 Task: Send email   from  to Email0021 with a cc to Email0022 and bcc to Email0023 with a subject Subject0021 and add a message Message0023
Action: Mouse moved to (628, 60)
Screenshot: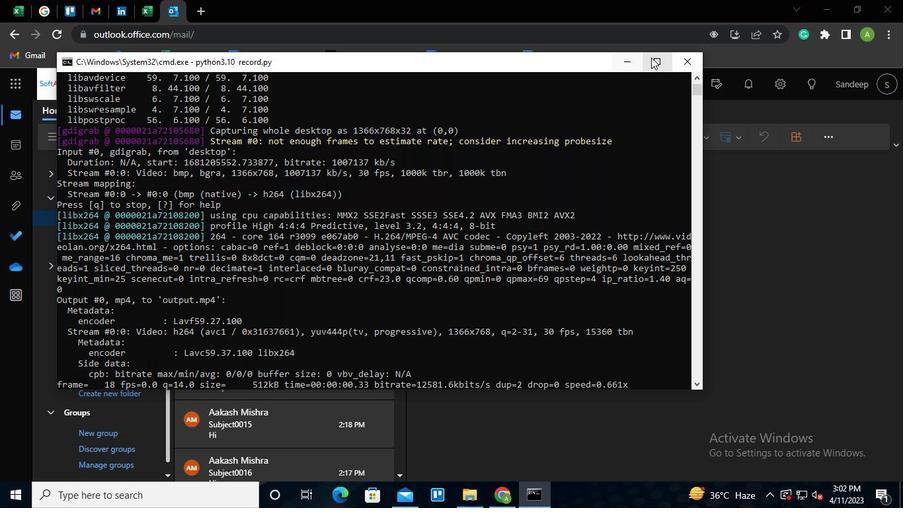 
Action: Mouse pressed left at (628, 60)
Screenshot: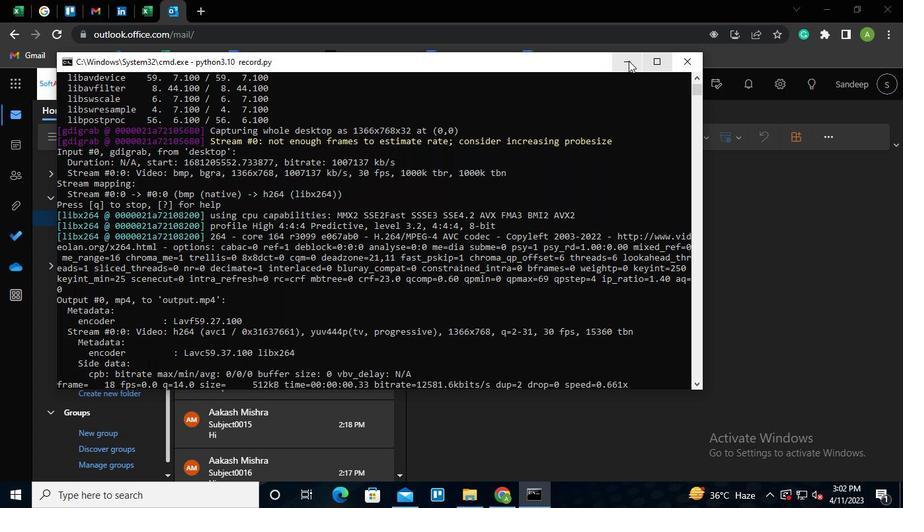 
Action: Mouse moved to (112, 136)
Screenshot: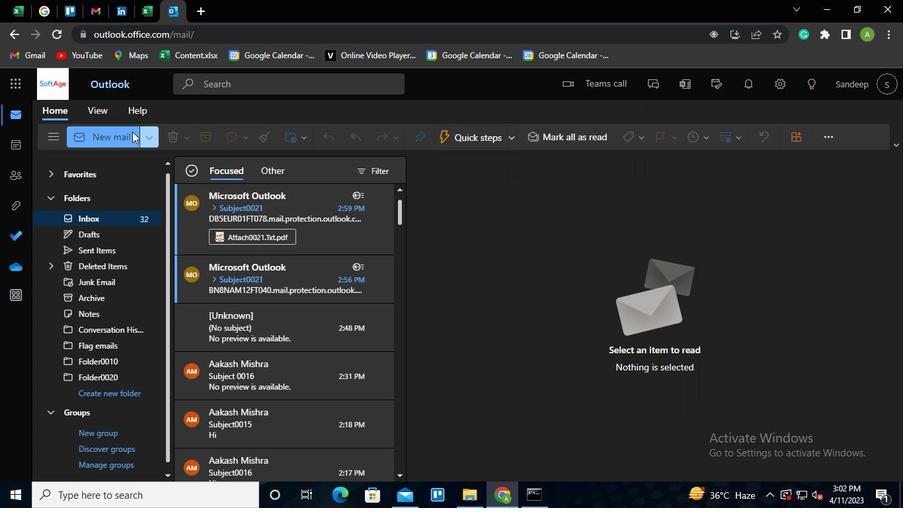 
Action: Mouse pressed left at (112, 136)
Screenshot: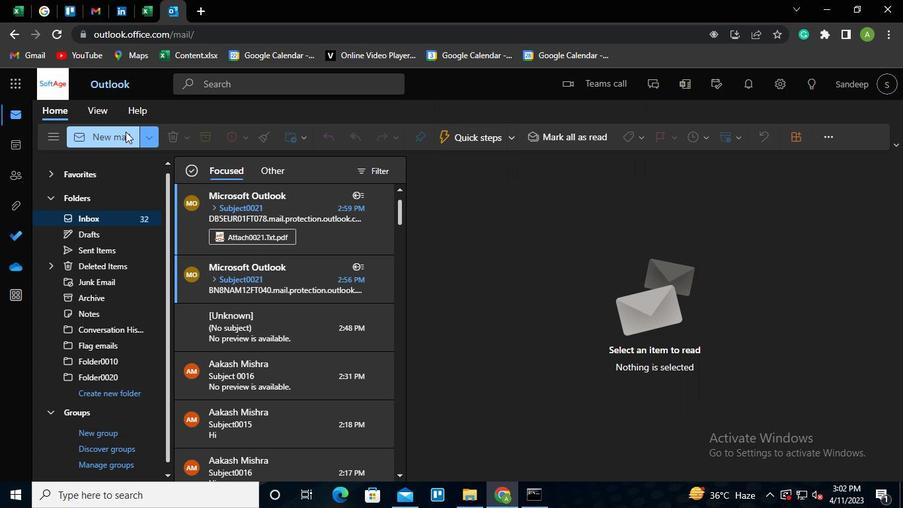 
Action: Mouse moved to (516, 207)
Screenshot: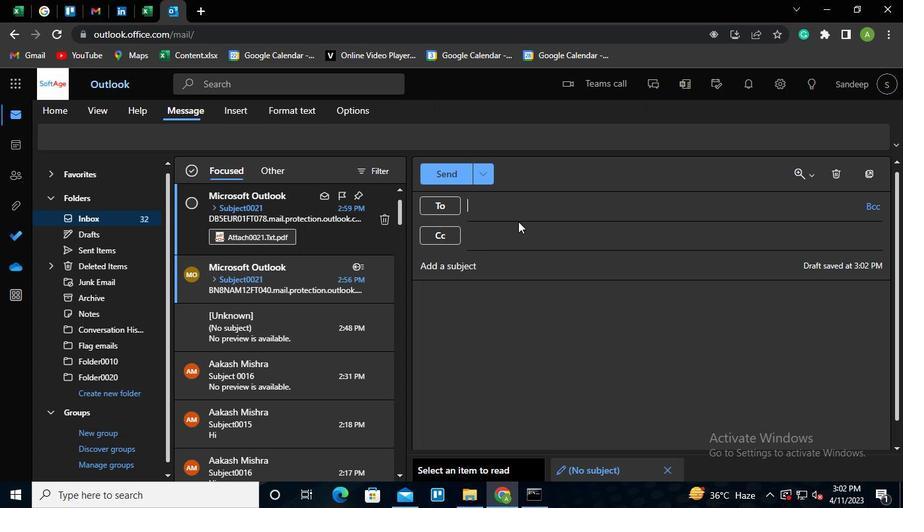 
Action: Mouse pressed left at (516, 207)
Screenshot: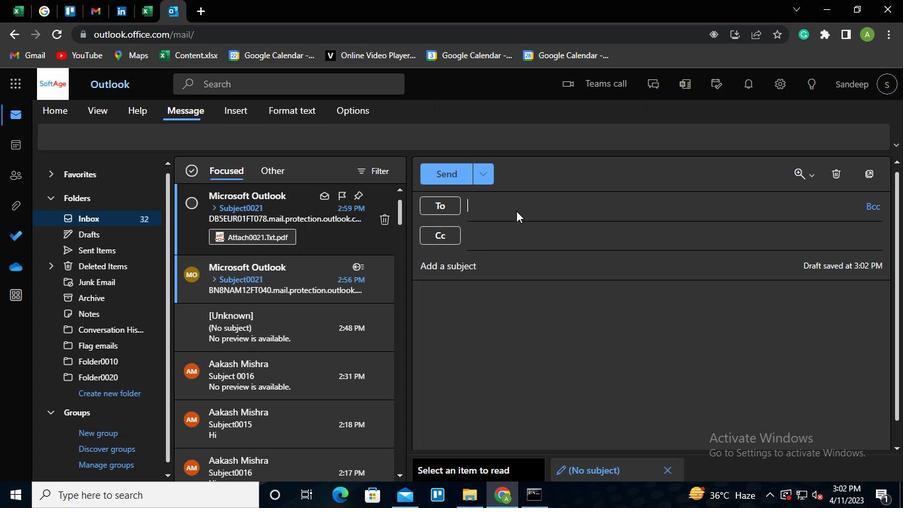 
Action: Keyboard Key.shift
Screenshot: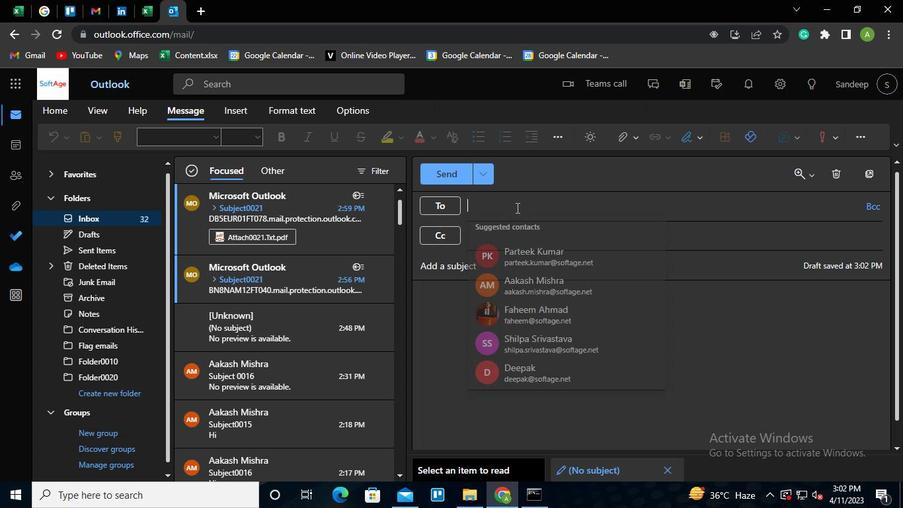 
Action: Keyboard E
Screenshot: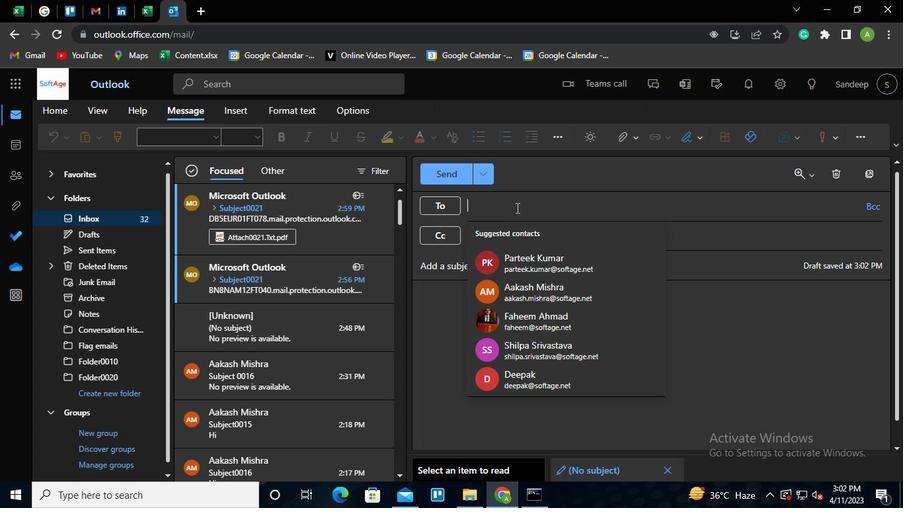 
Action: Keyboard m
Screenshot: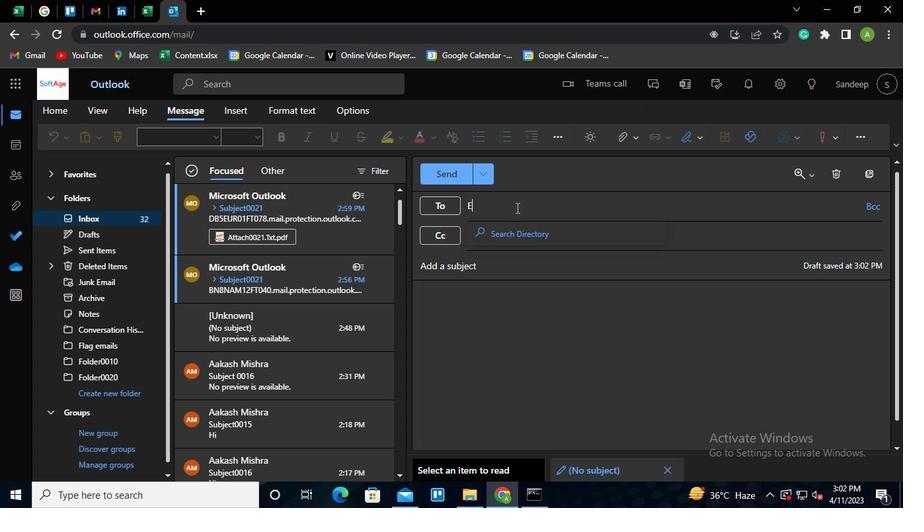 
Action: Keyboard a
Screenshot: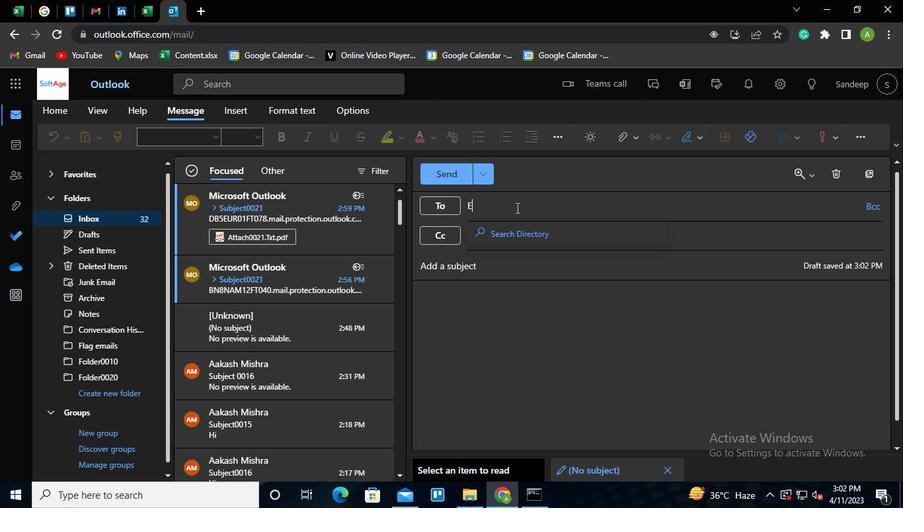 
Action: Keyboard i
Screenshot: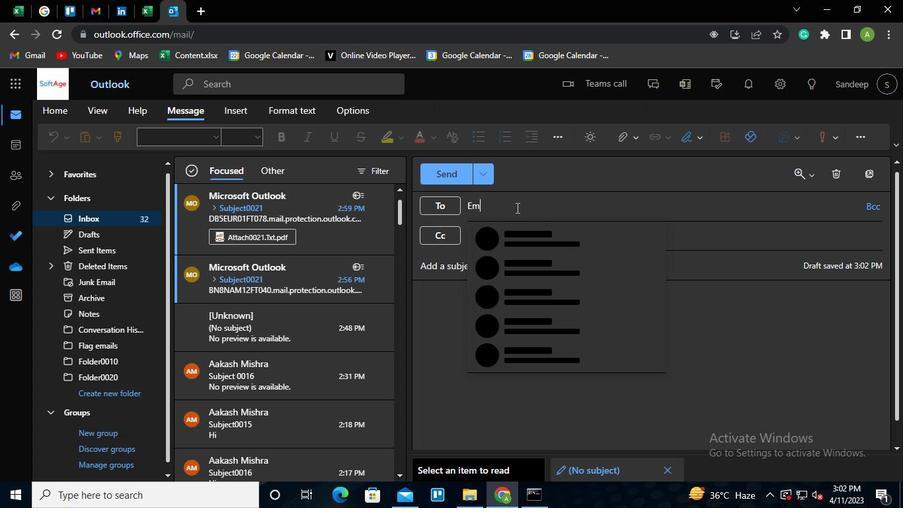 
Action: Keyboard l
Screenshot: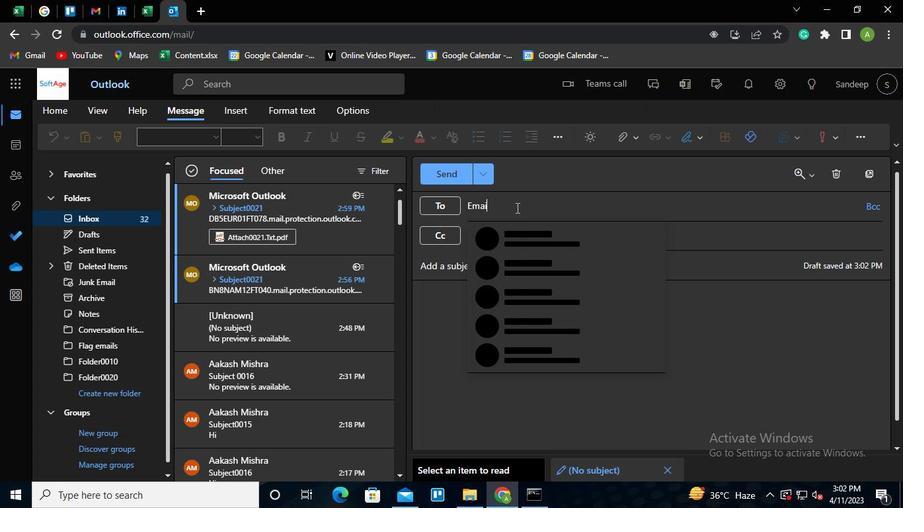 
Action: Keyboard <96>
Screenshot: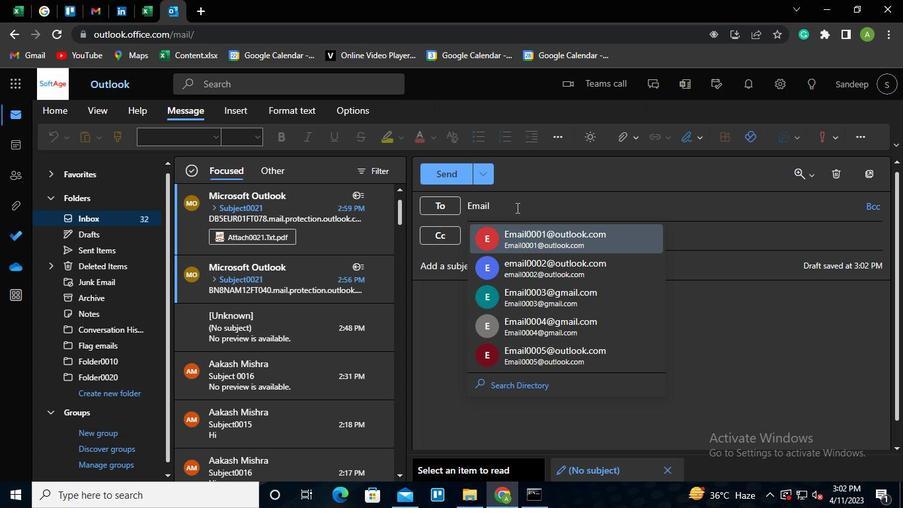
Action: Keyboard <96>
Screenshot: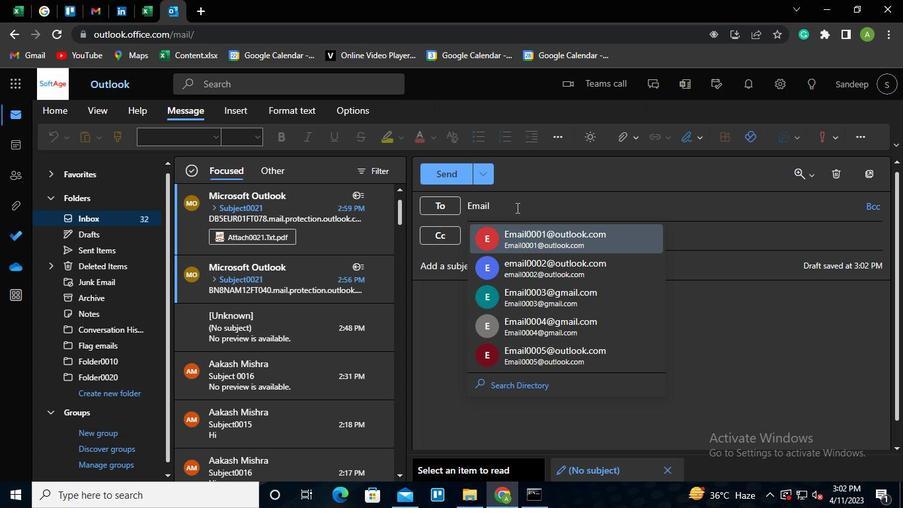 
Action: Keyboard <98>
Screenshot: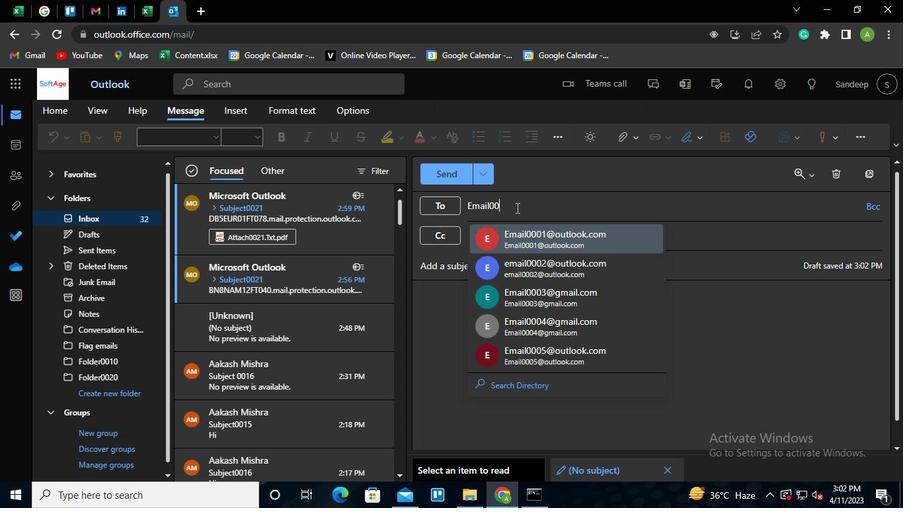 
Action: Keyboard <97>
Screenshot: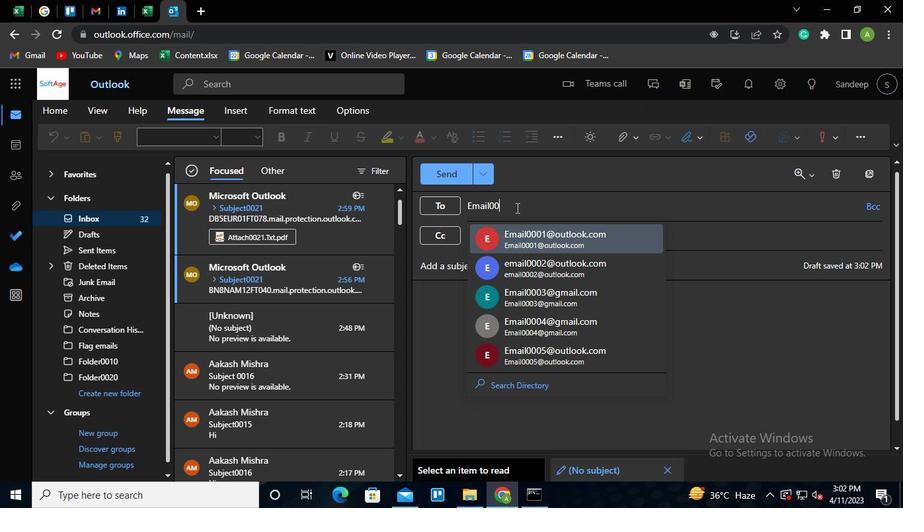 
Action: Keyboard Key.enter
Screenshot: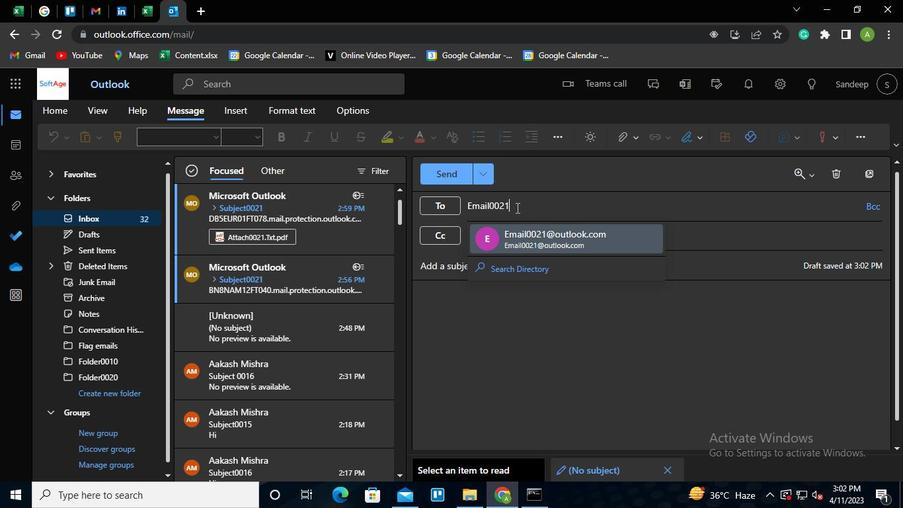 
Action: Mouse moved to (506, 242)
Screenshot: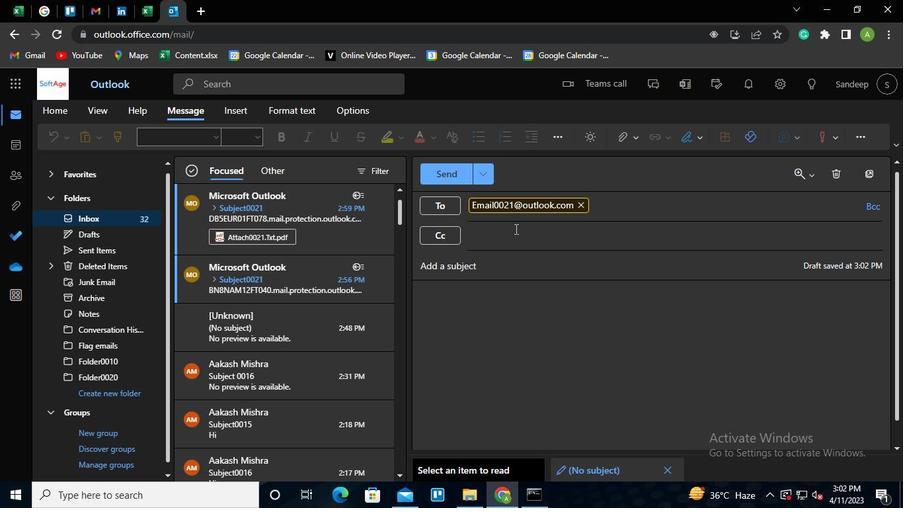 
Action: Mouse pressed left at (506, 242)
Screenshot: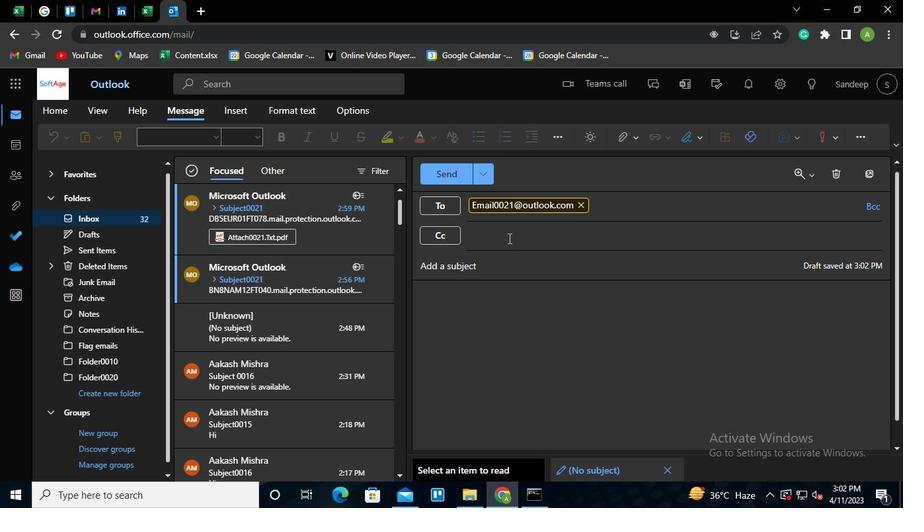 
Action: Mouse moved to (506, 243)
Screenshot: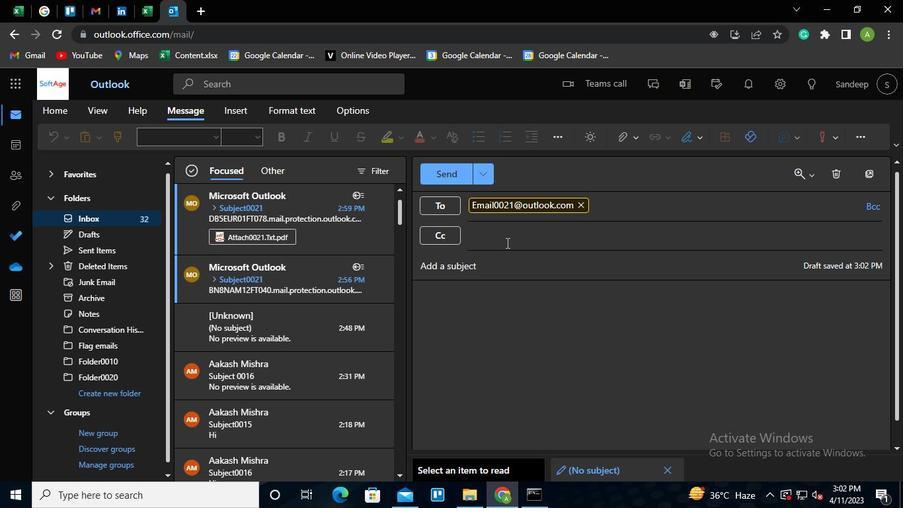 
Action: Keyboard Key.shift
Screenshot: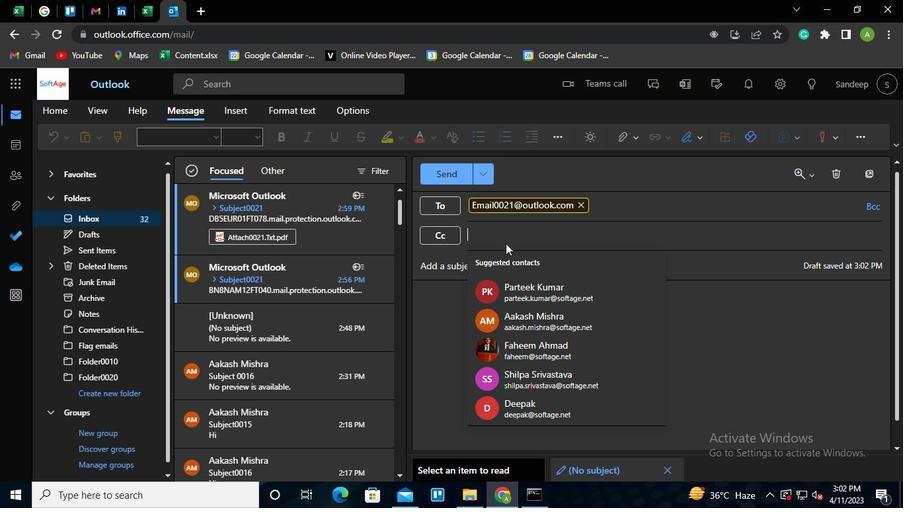 
Action: Keyboard E
Screenshot: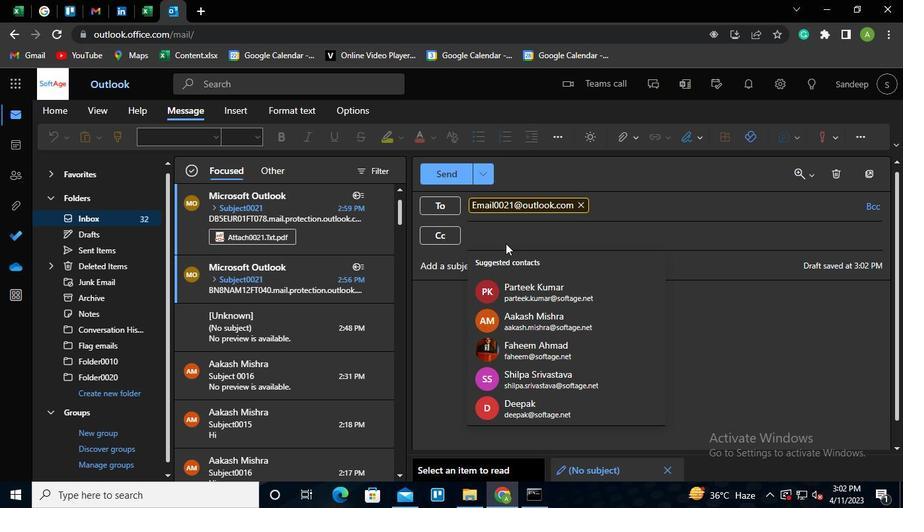 
Action: Keyboard m
Screenshot: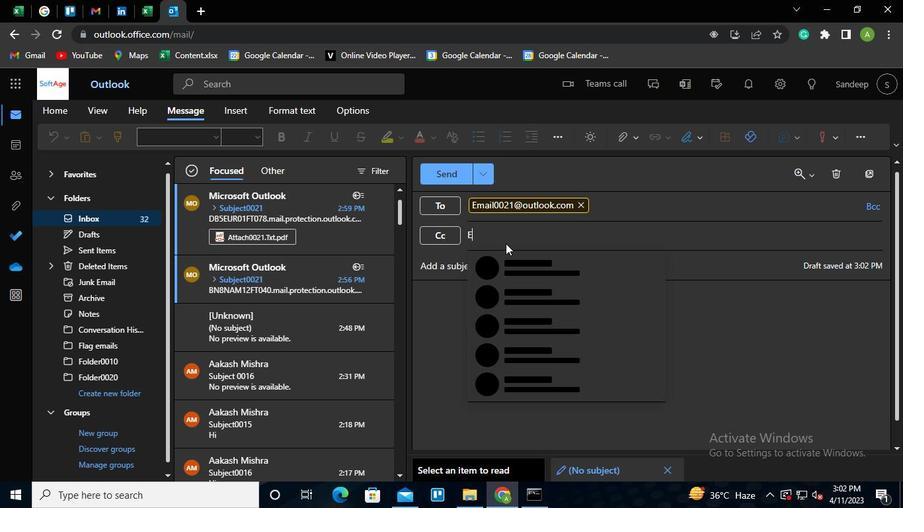 
Action: Keyboard a
Screenshot: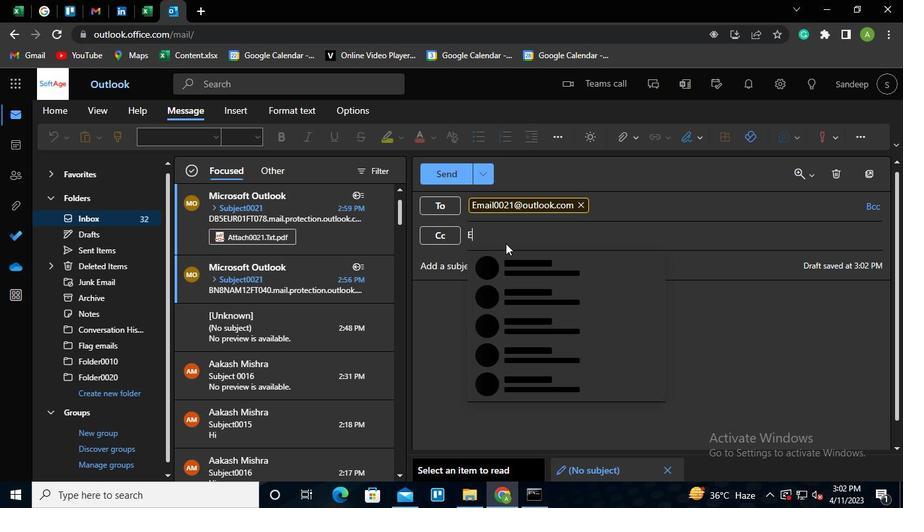 
Action: Keyboard i
Screenshot: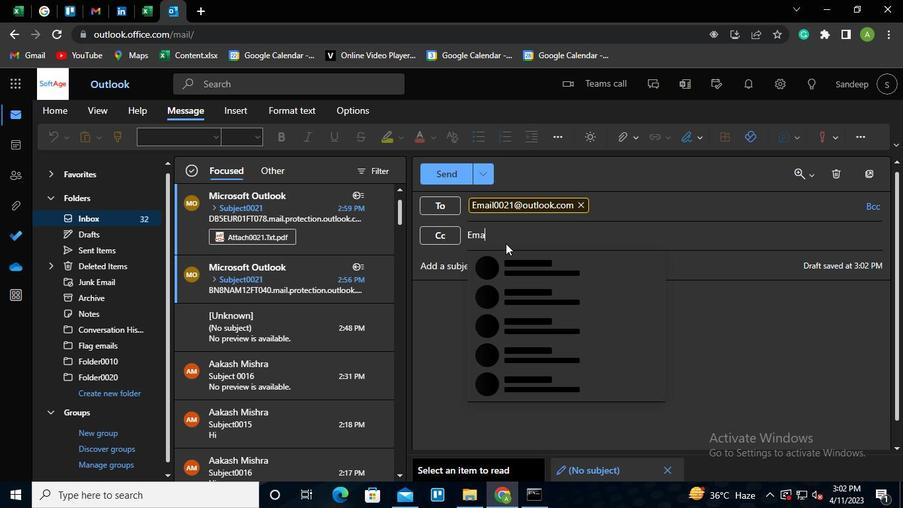 
Action: Keyboard l
Screenshot: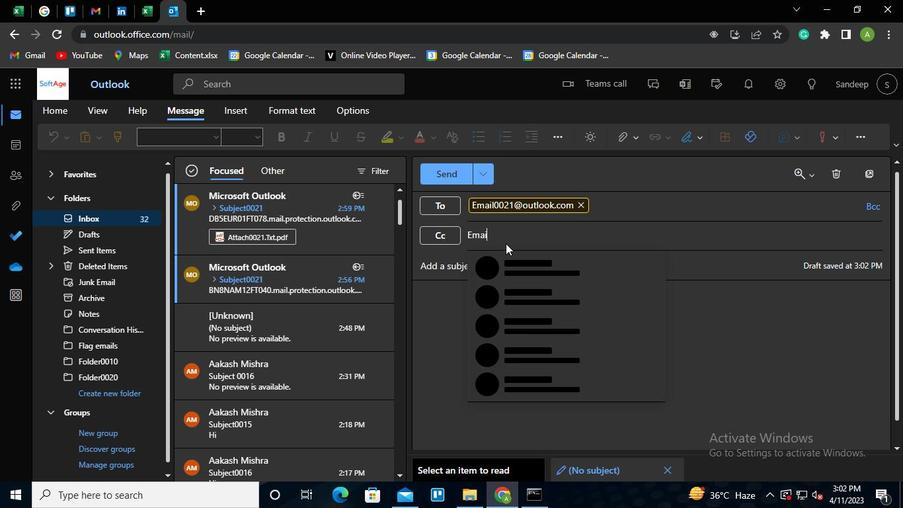 
Action: Keyboard <96>
Screenshot: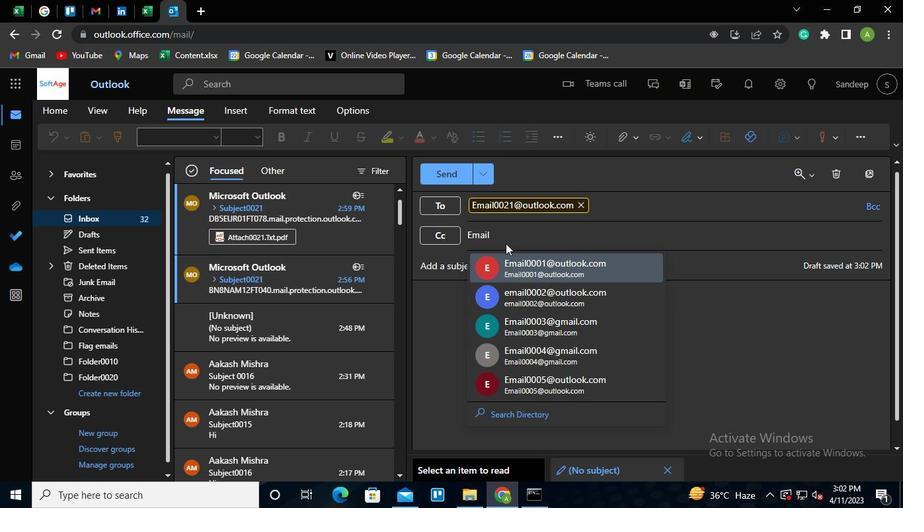 
Action: Keyboard <96>
Screenshot: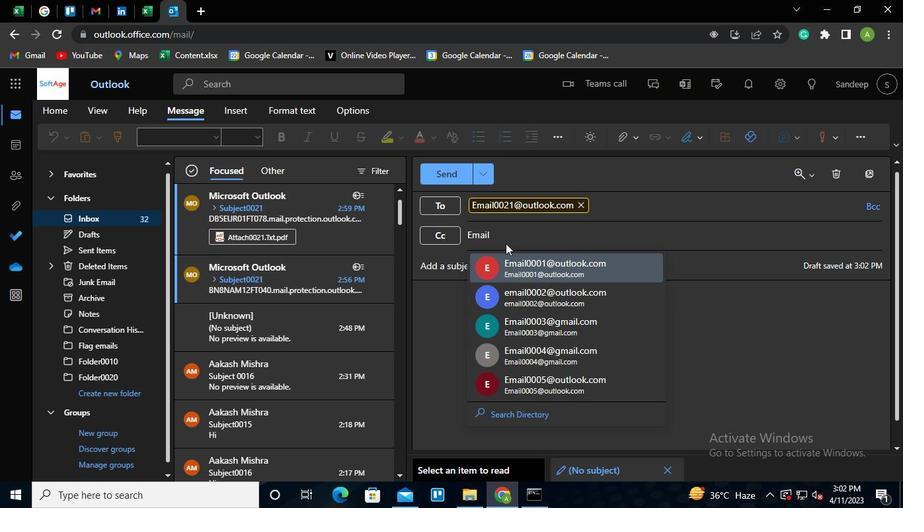 
Action: Keyboard <98>
Screenshot: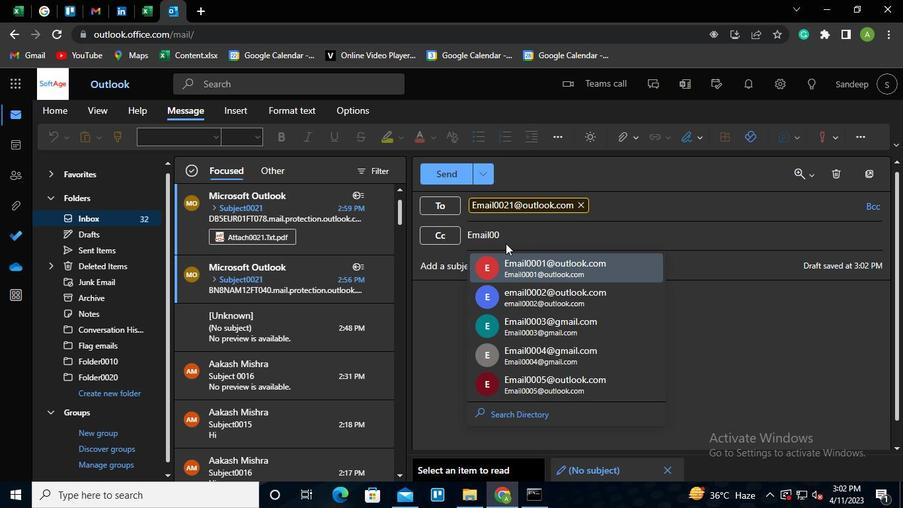 
Action: Keyboard <98>
Screenshot: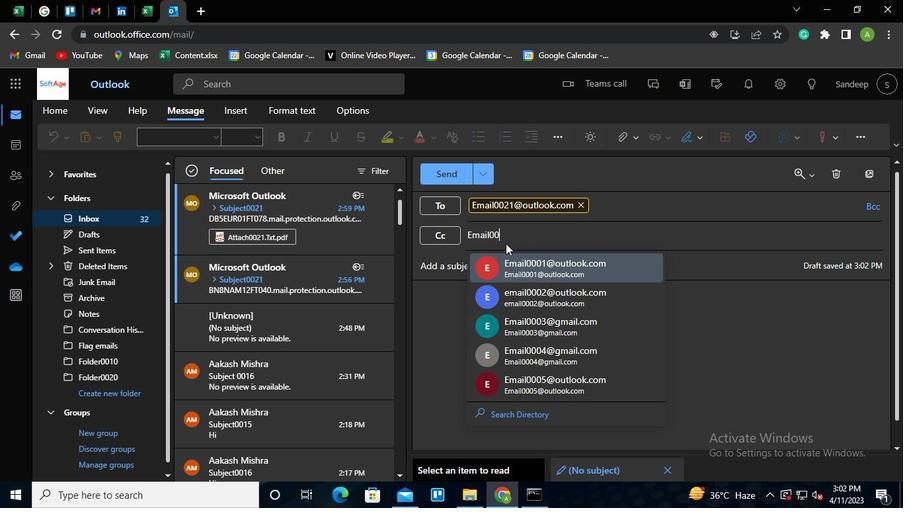 
Action: Keyboard Key.shift
Screenshot: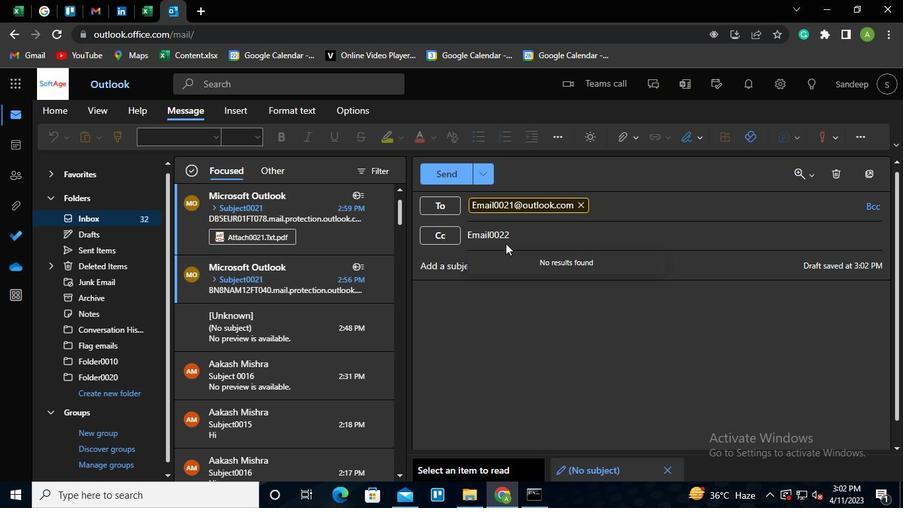 
Action: Keyboard @
Screenshot: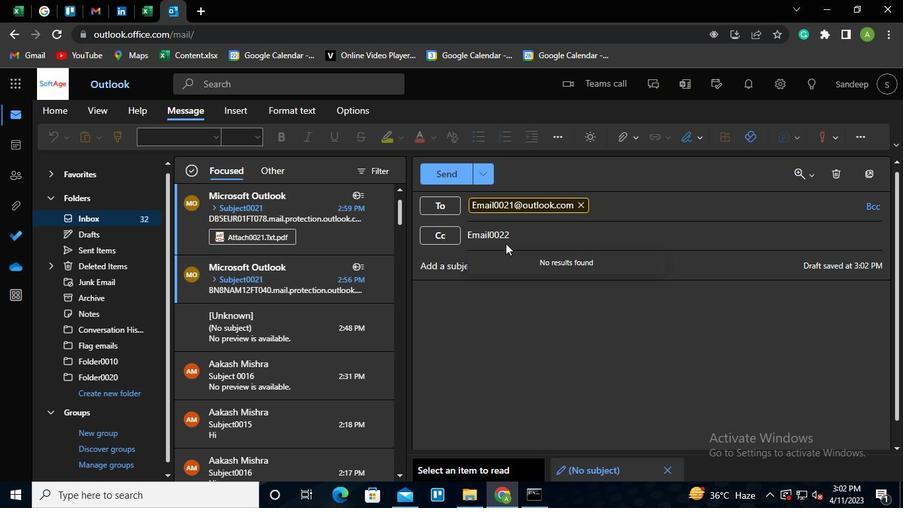 
Action: Keyboard o
Screenshot: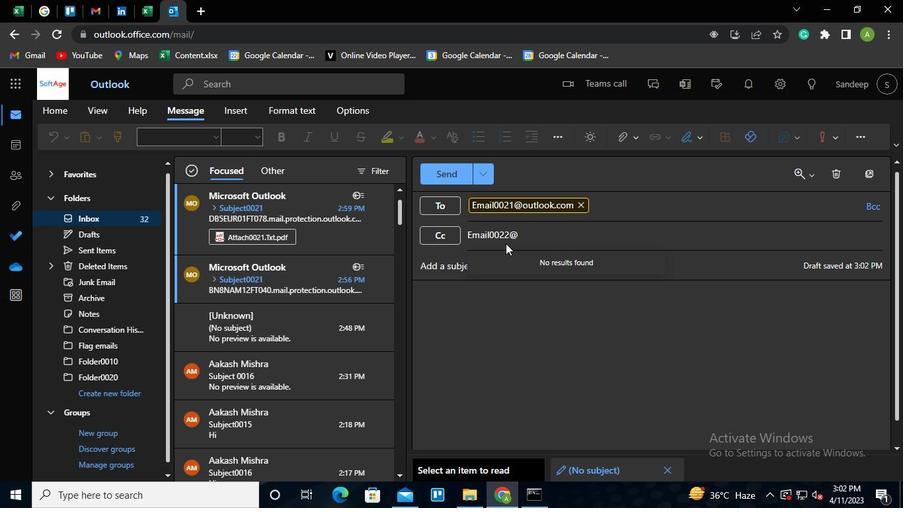 
Action: Keyboard u
Screenshot: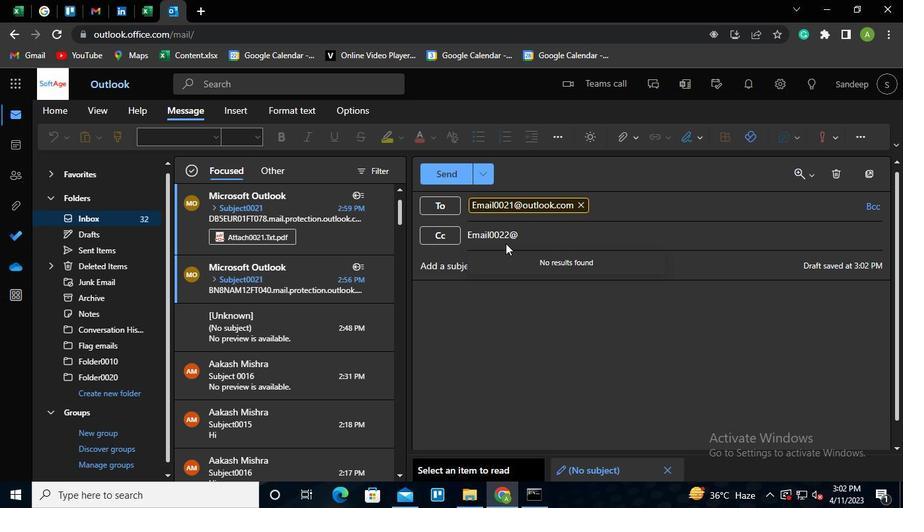 
Action: Keyboard t
Screenshot: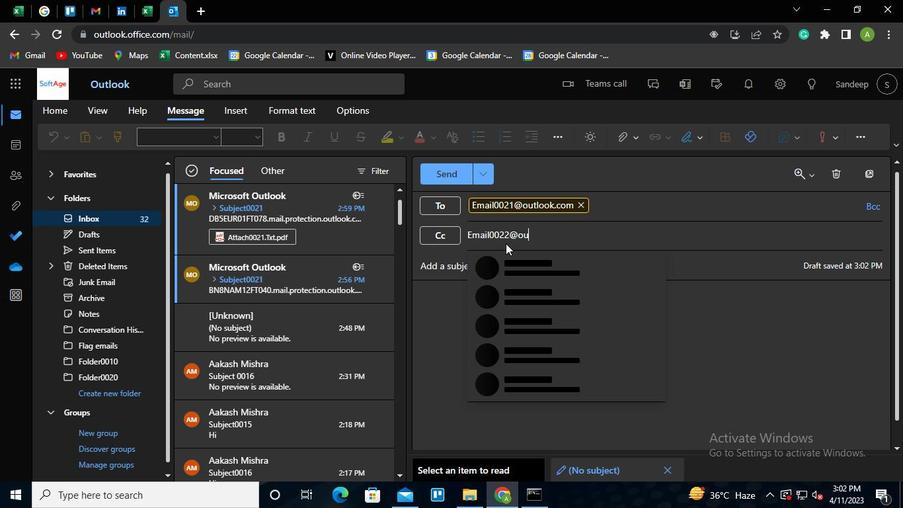 
Action: Keyboard l
Screenshot: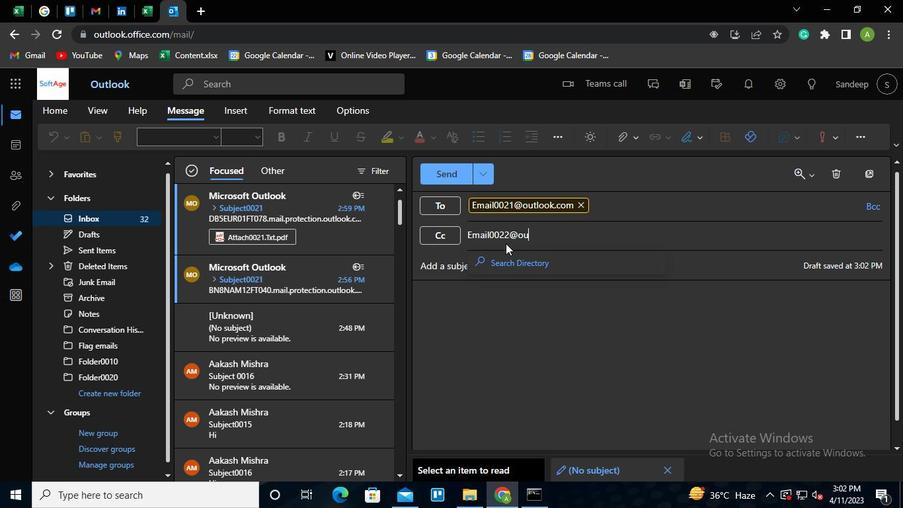 
Action: Keyboard o
Screenshot: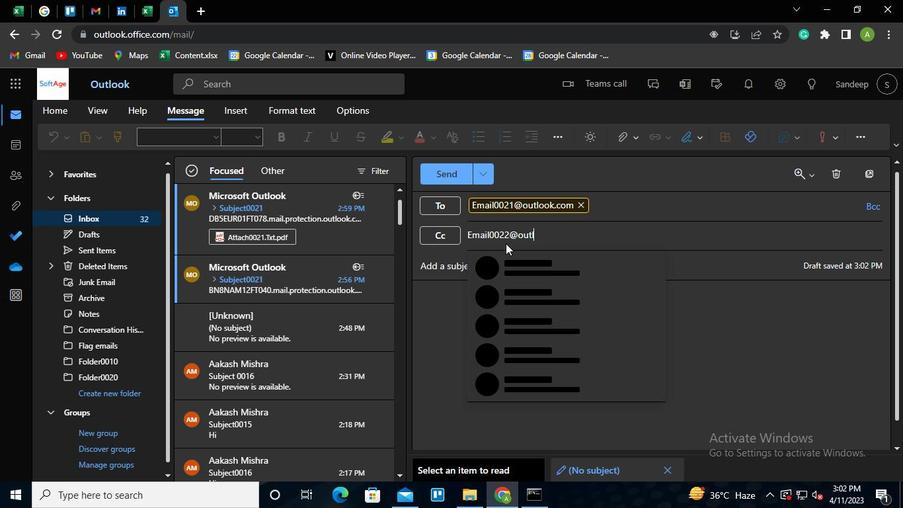 
Action: Keyboard o
Screenshot: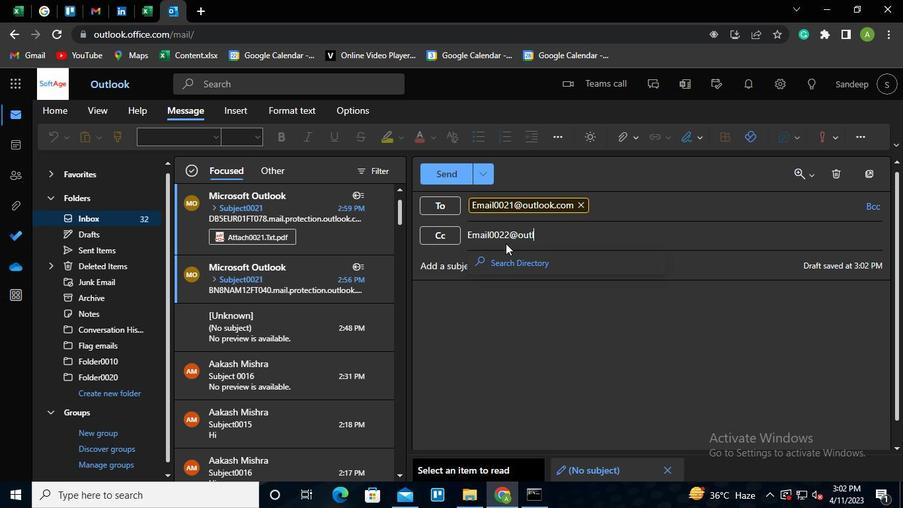 
Action: Keyboard k
Screenshot: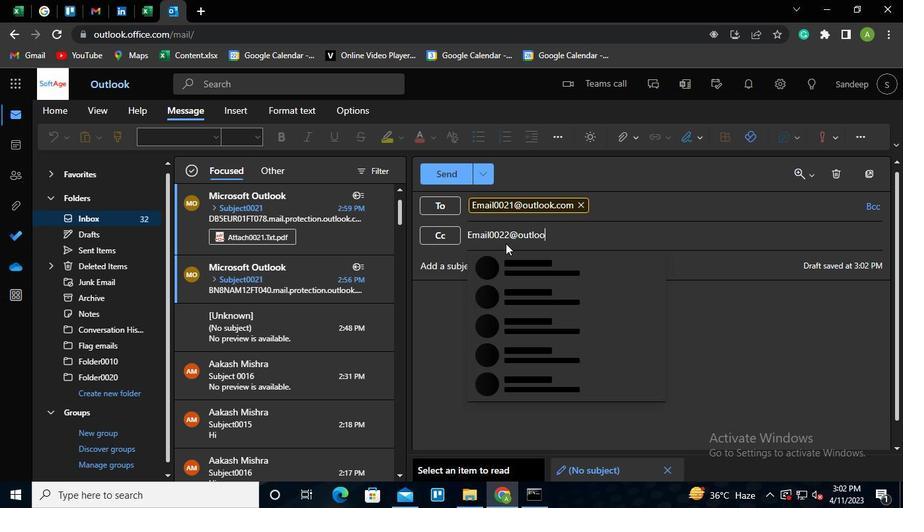 
Action: Keyboard <110>
Screenshot: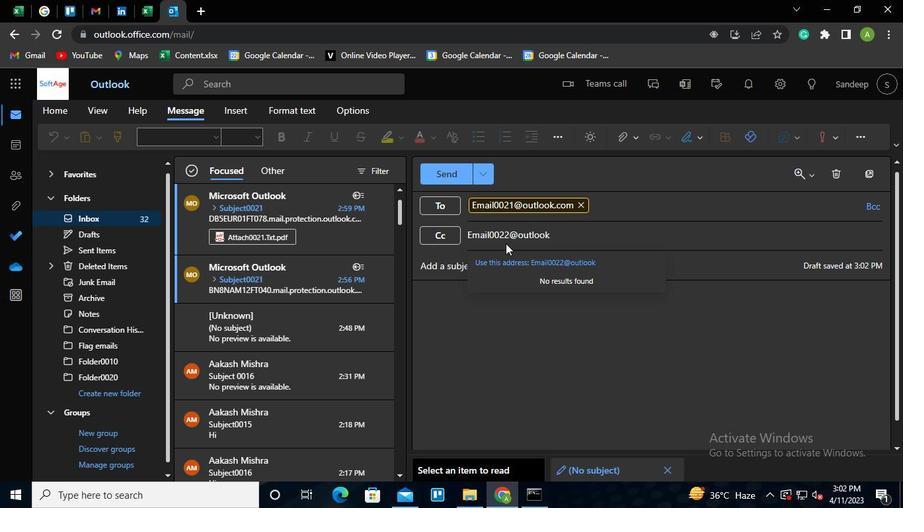 
Action: Keyboard c
Screenshot: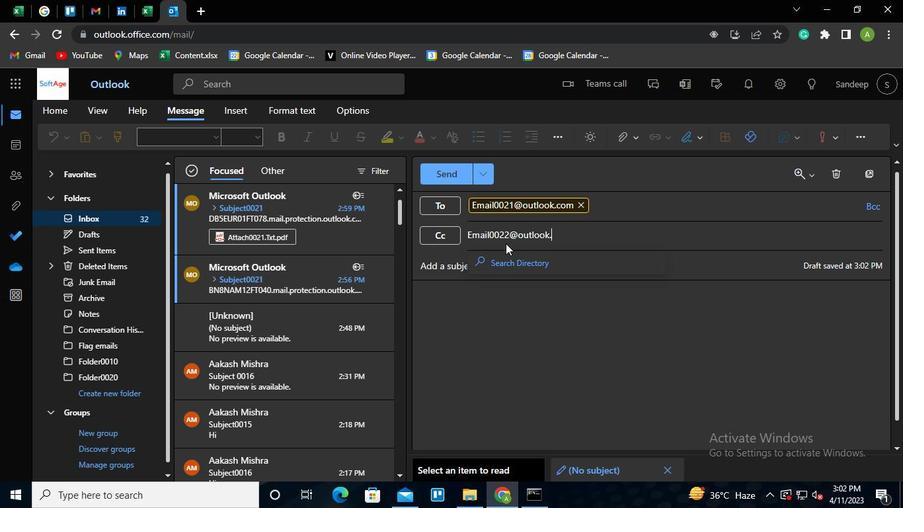
Action: Keyboard o
Screenshot: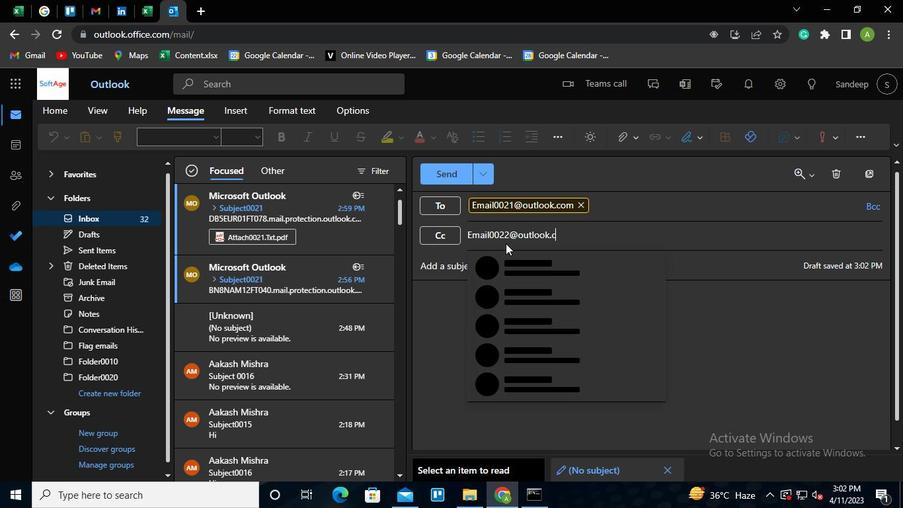 
Action: Keyboard m
Screenshot: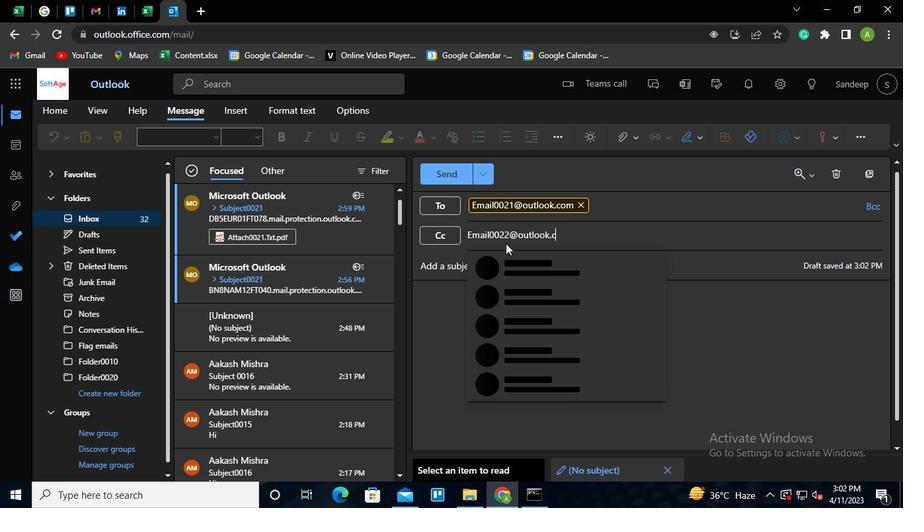 
Action: Mouse moved to (875, 208)
Screenshot: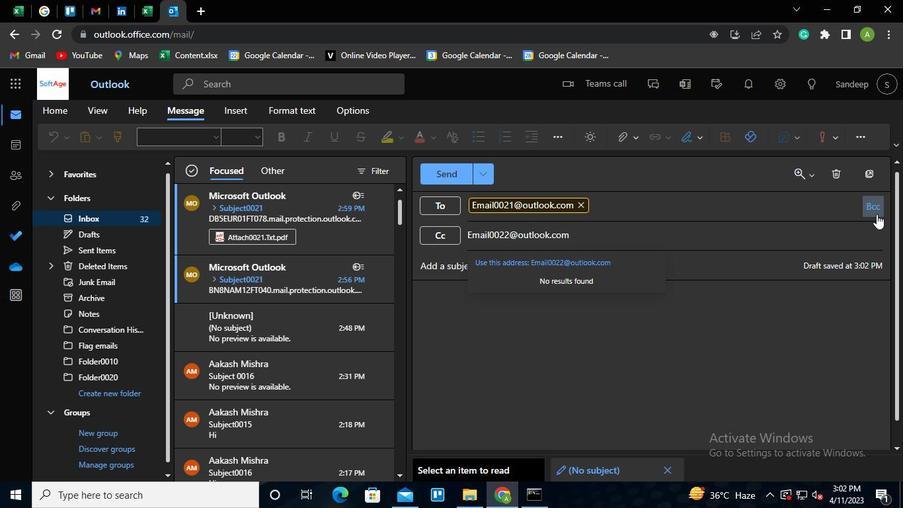 
Action: Mouse pressed left at (875, 208)
Screenshot: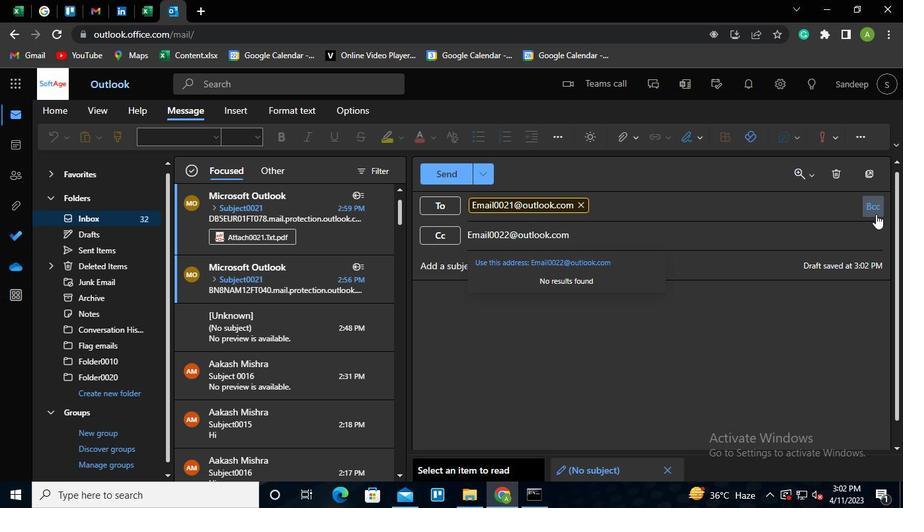 
Action: Mouse moved to (620, 230)
Screenshot: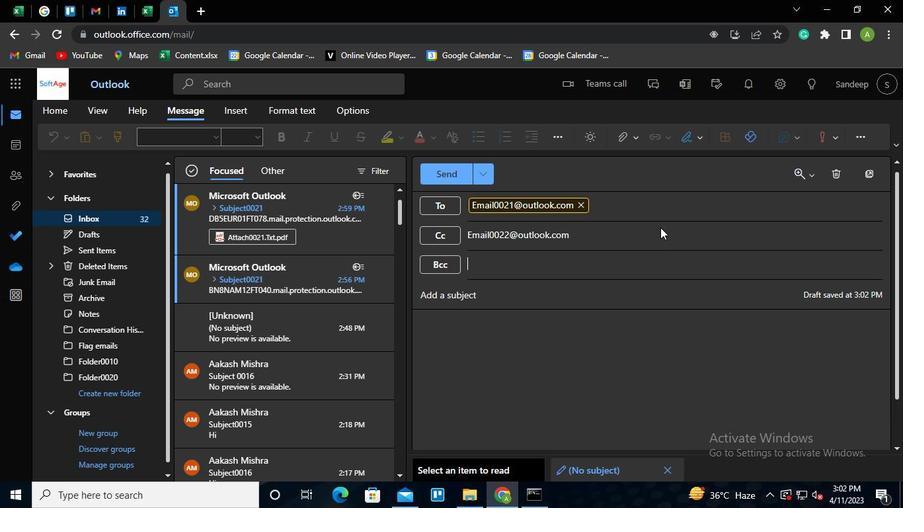 
Action: Mouse pressed left at (620, 230)
Screenshot: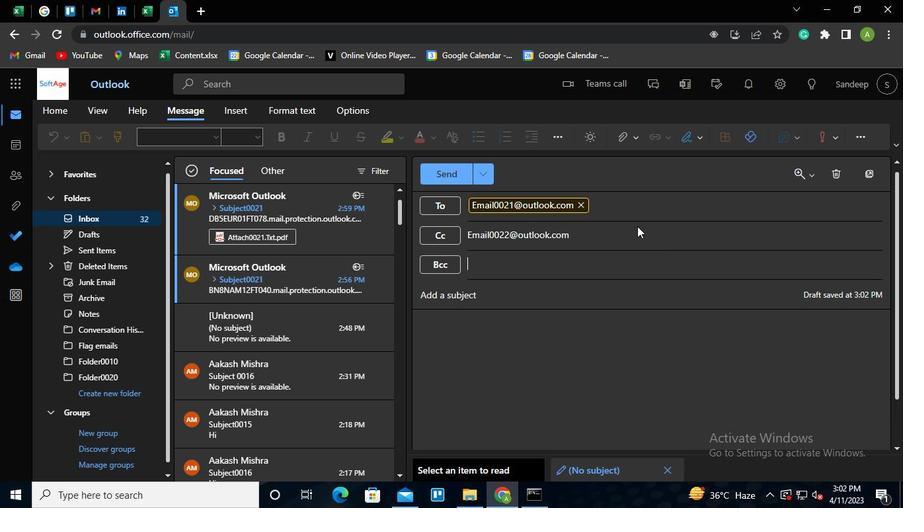 
Action: Mouse moved to (620, 233)
Screenshot: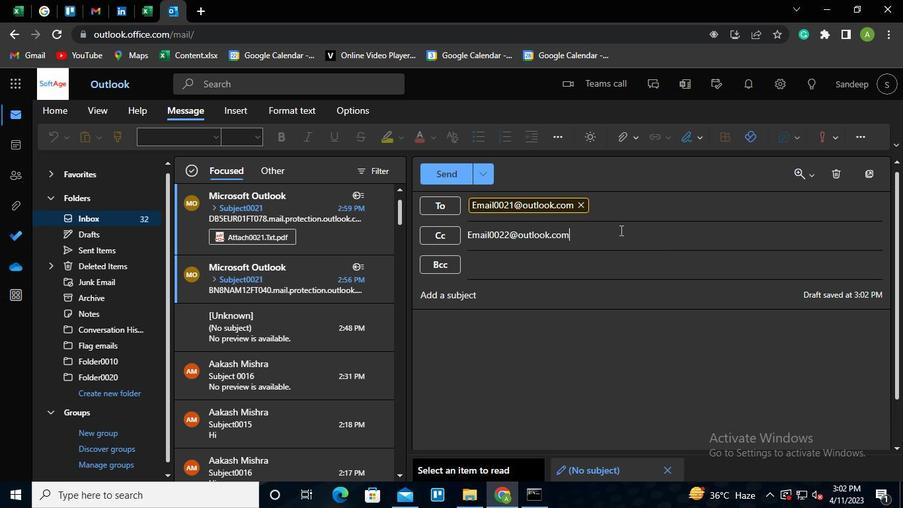 
Action: Keyboard Key.enter
Screenshot: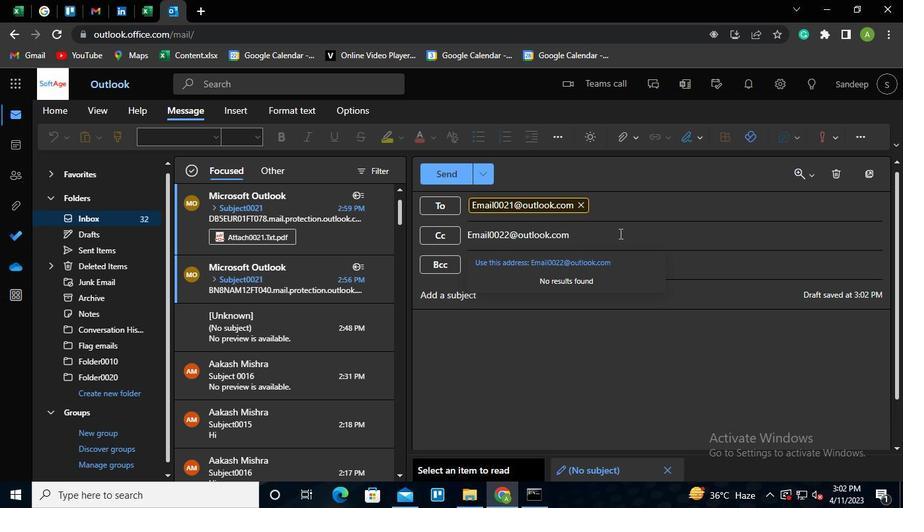 
Action: Mouse moved to (547, 271)
Screenshot: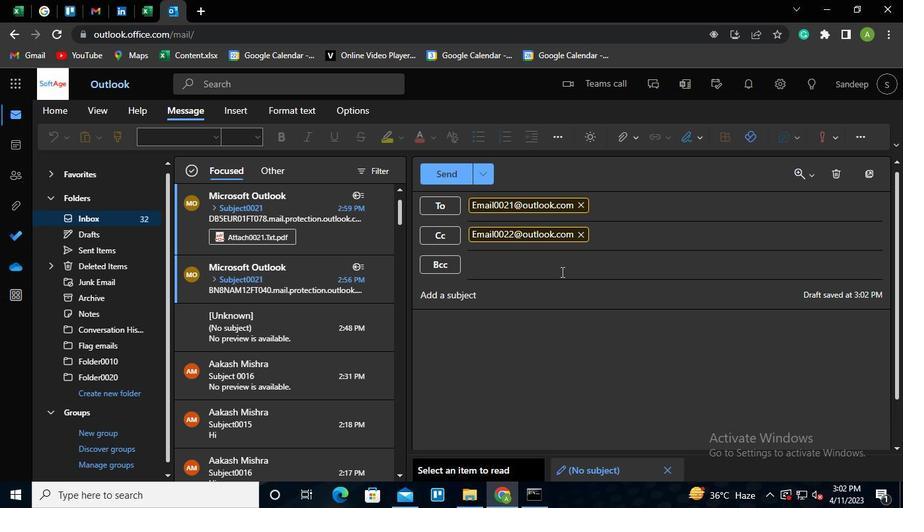 
Action: Mouse pressed left at (547, 271)
Screenshot: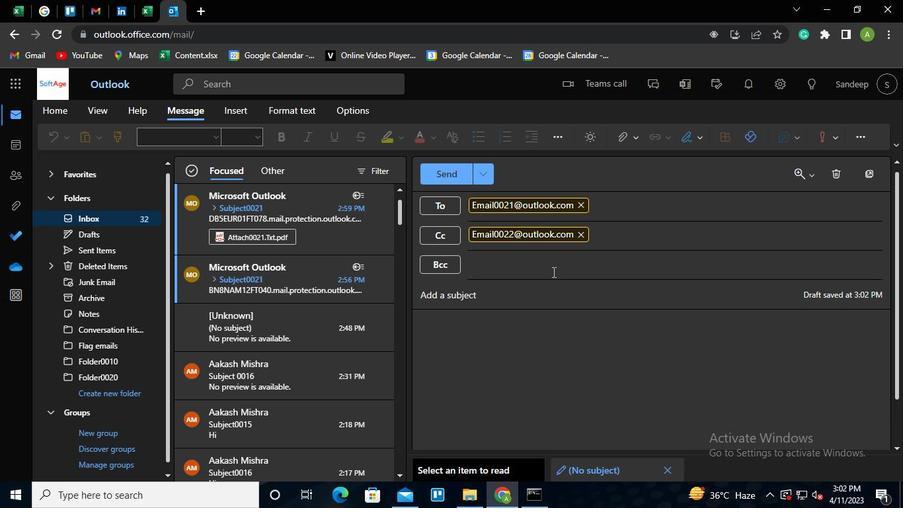 
Action: Keyboard Key.shift
Screenshot: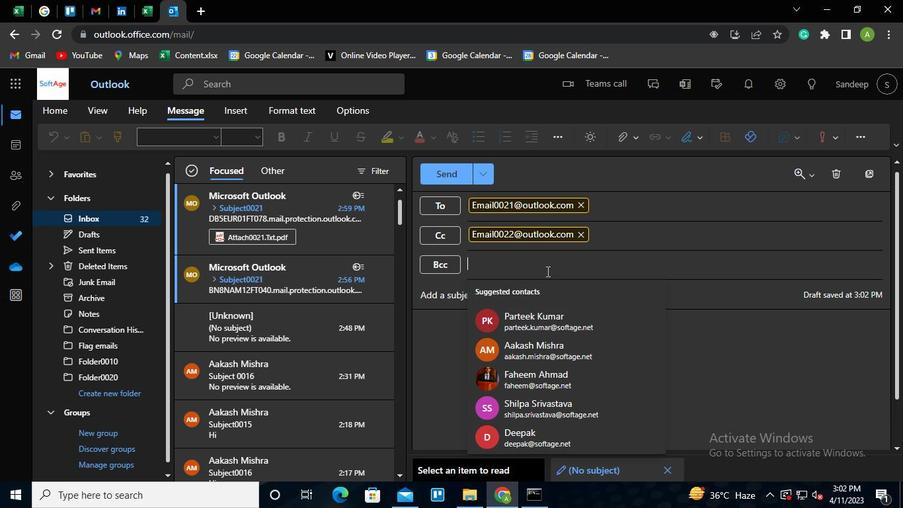 
Action: Keyboard E
Screenshot: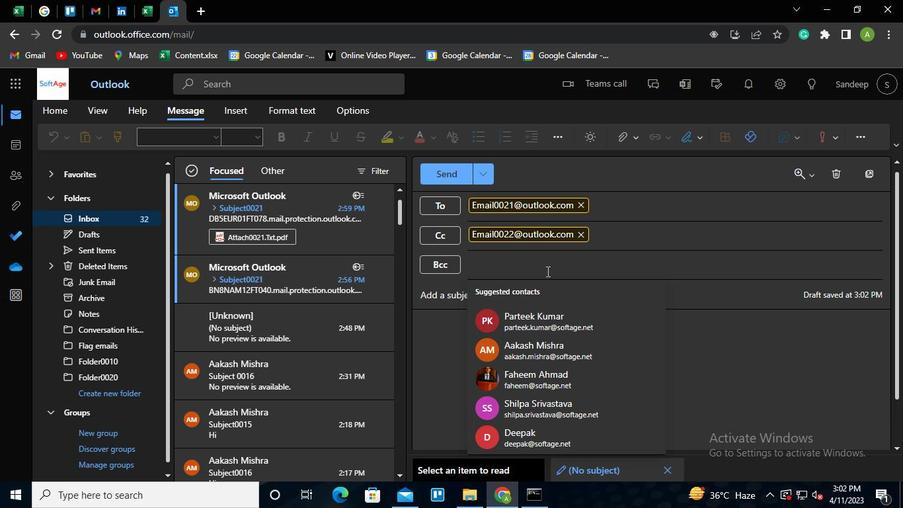 
Action: Keyboard m
Screenshot: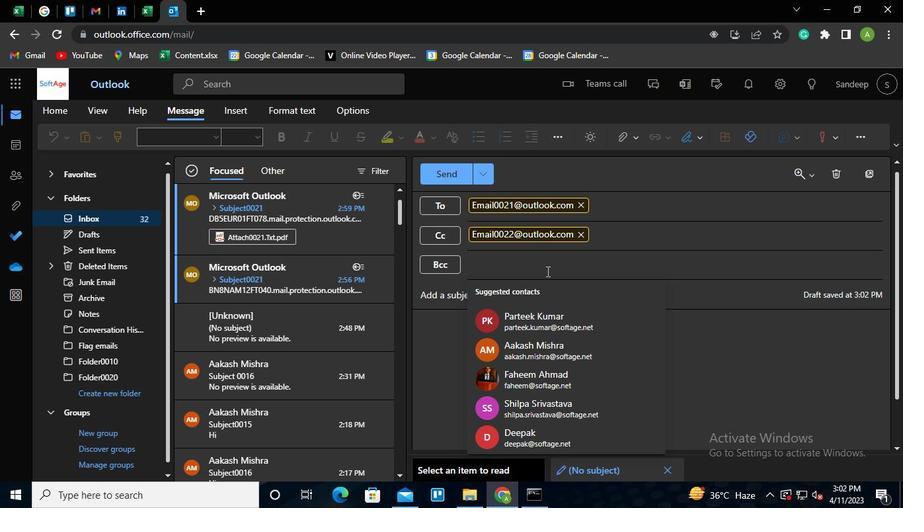 
Action: Keyboard a
Screenshot: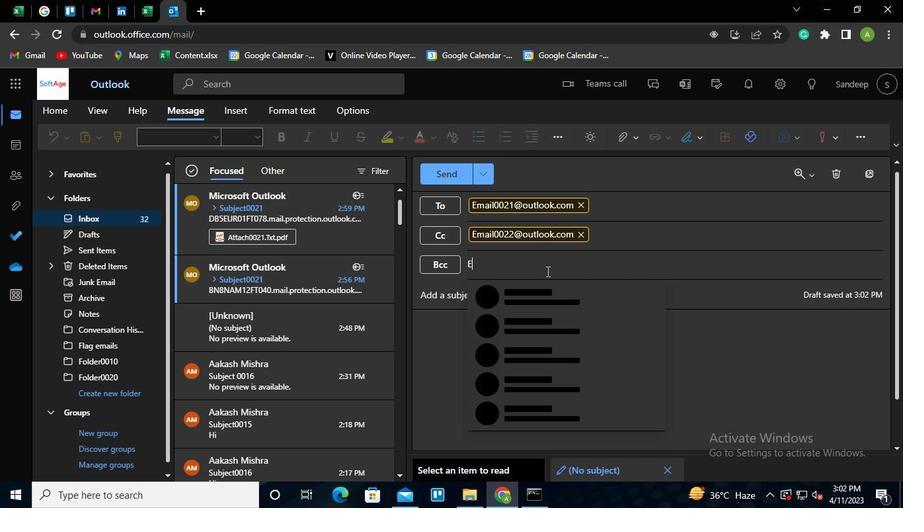 
Action: Keyboard i
Screenshot: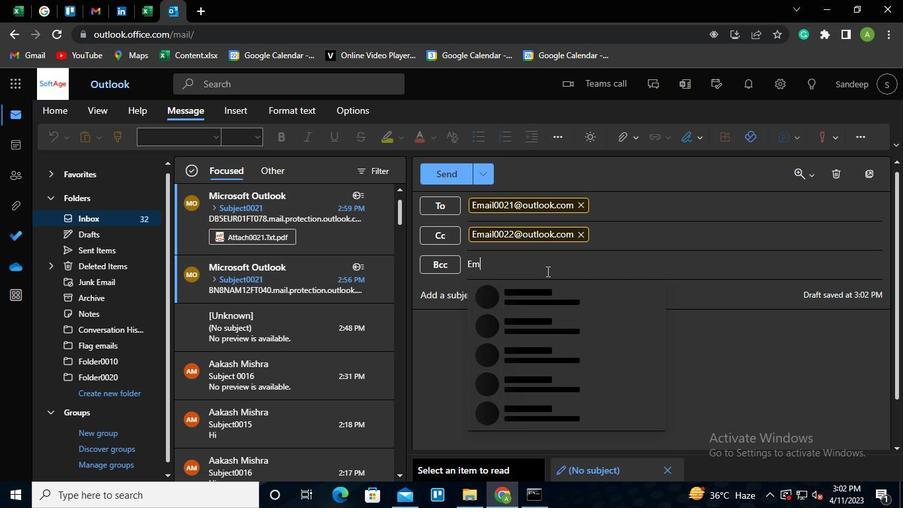 
Action: Keyboard l
Screenshot: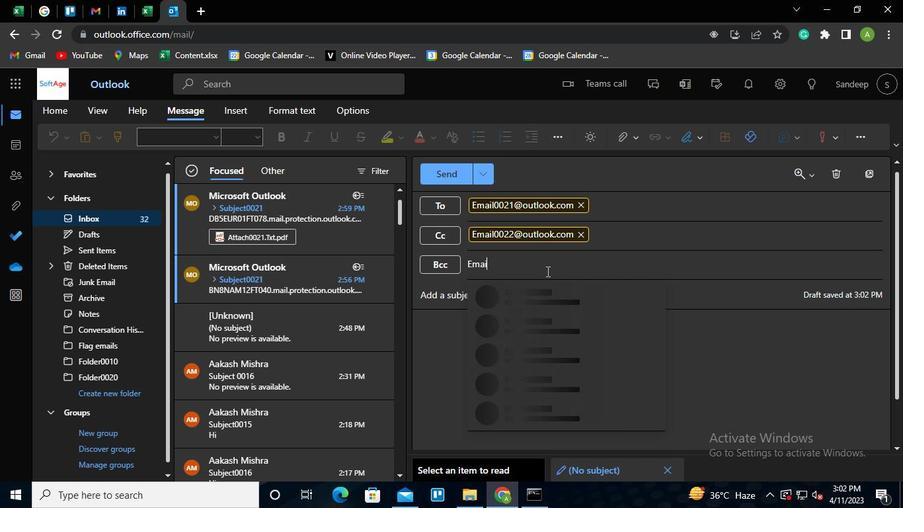 
Action: Keyboard <96>
Screenshot: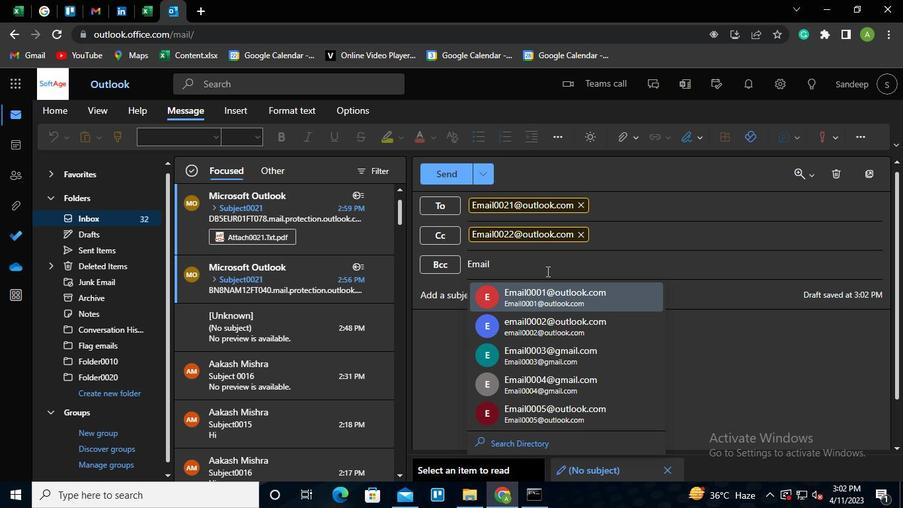 
Action: Keyboard <96>
Screenshot: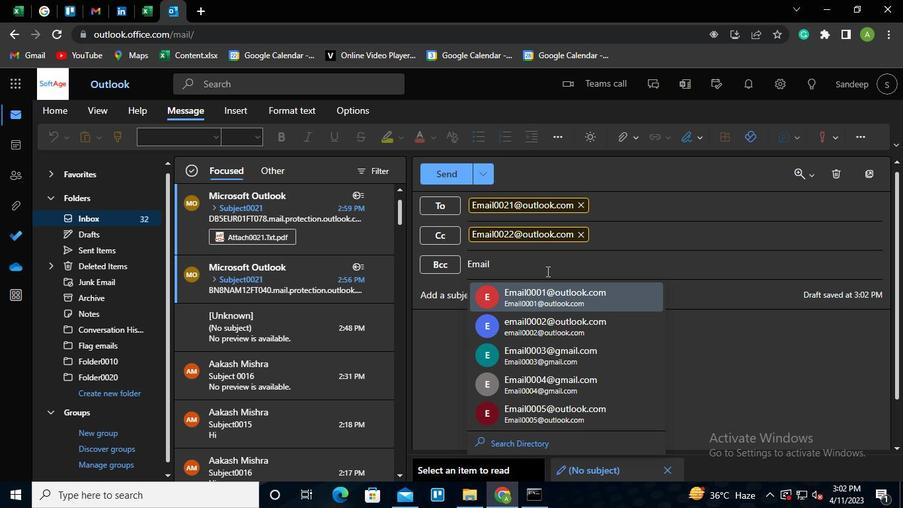
Action: Keyboard <98>
Screenshot: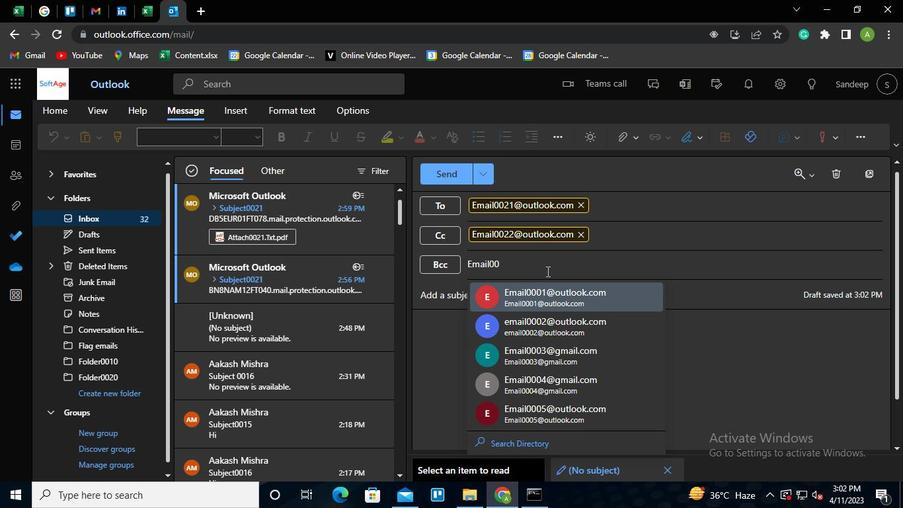 
Action: Keyboard <99>
Screenshot: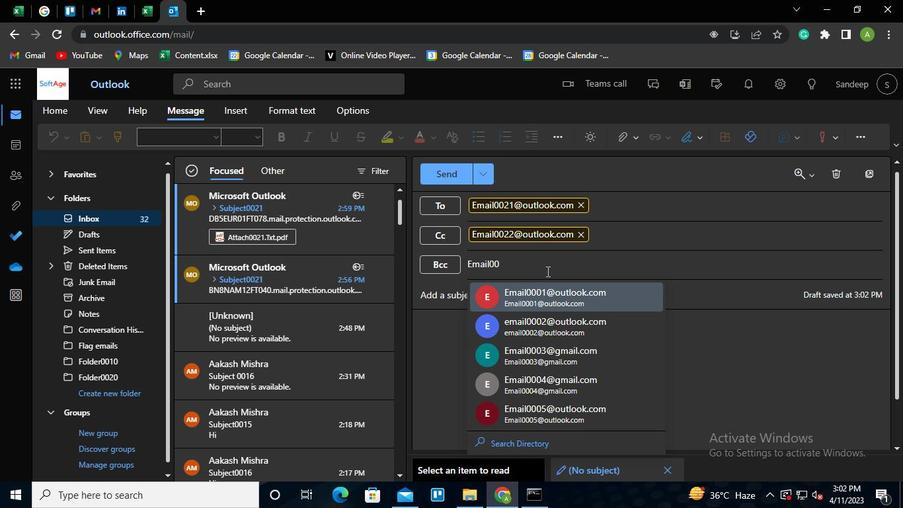 
Action: Keyboard Key.shift
Screenshot: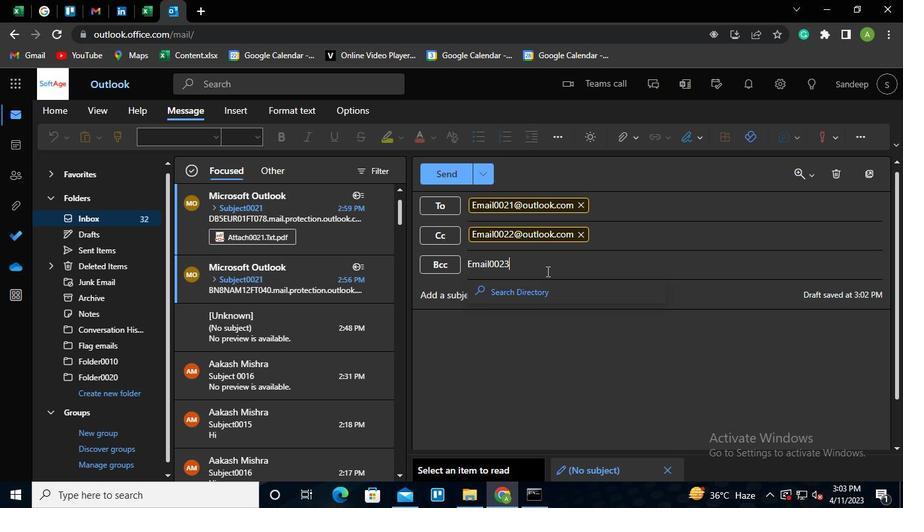 
Action: Keyboard @
Screenshot: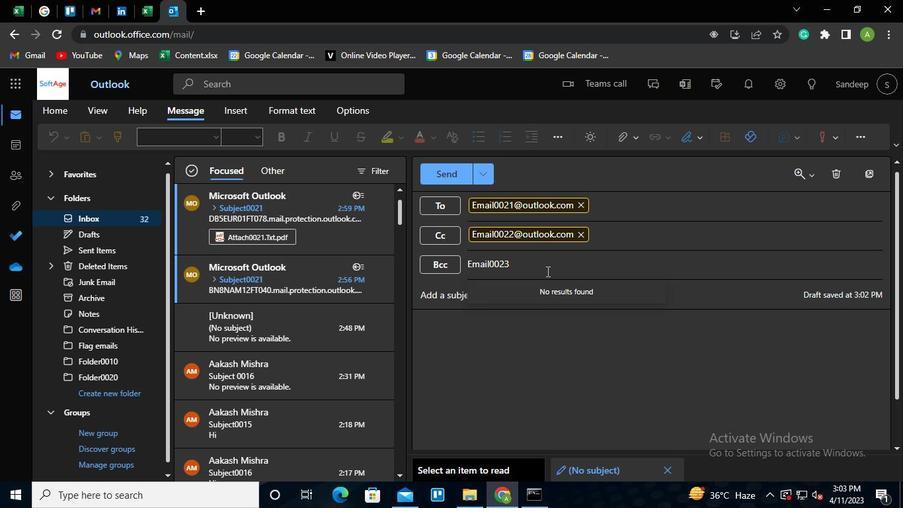 
Action: Keyboard g
Screenshot: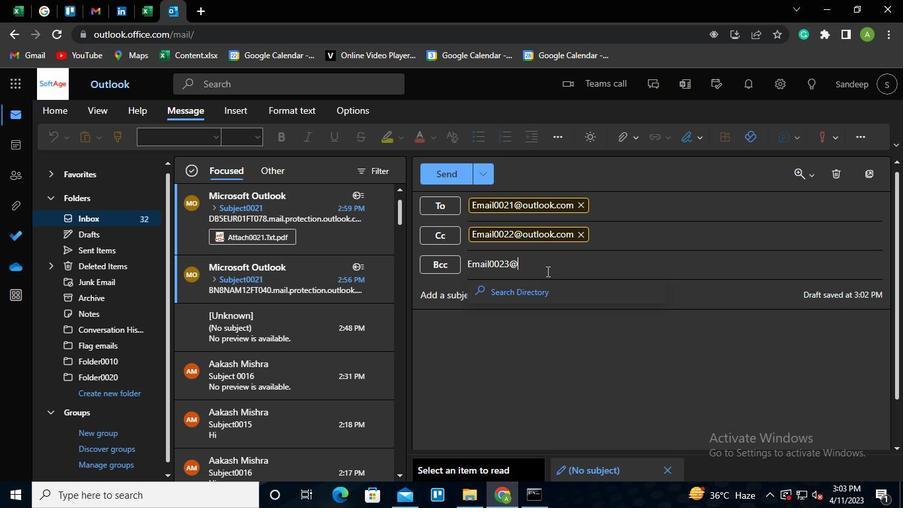 
Action: Keyboard m
Screenshot: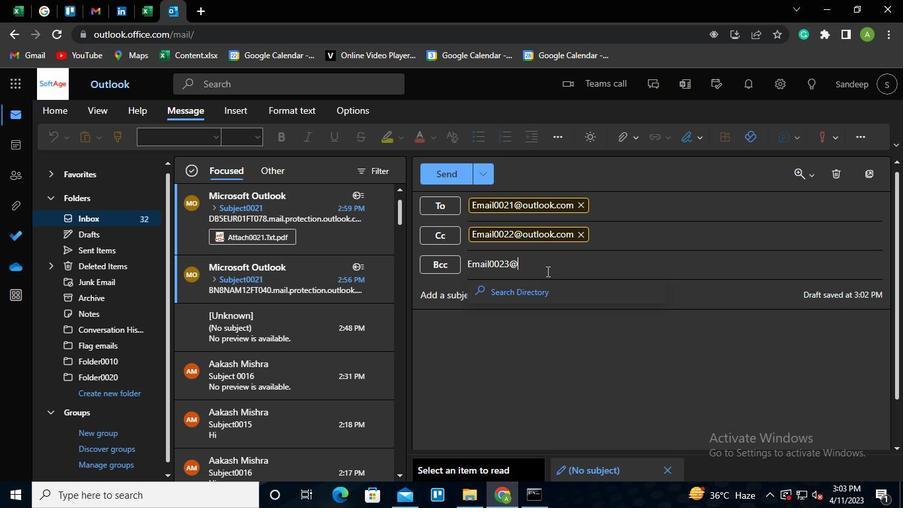 
Action: Keyboard a
Screenshot: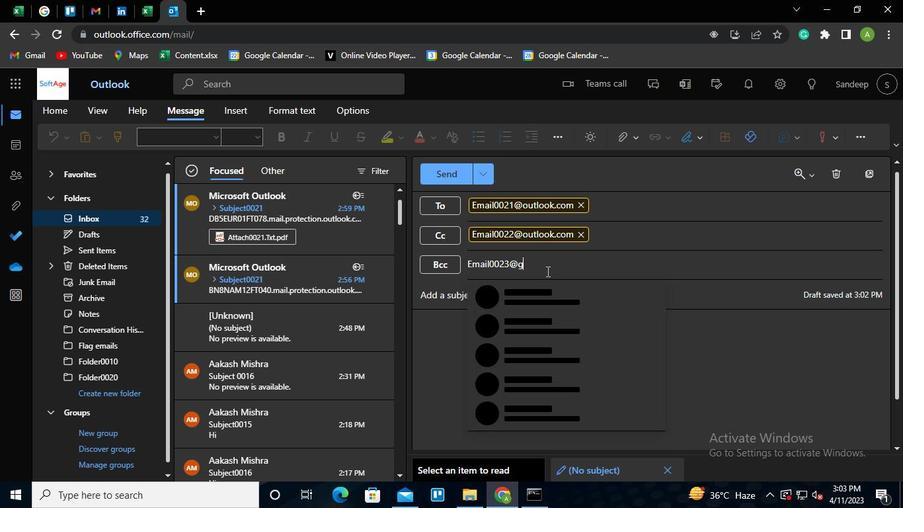 
Action: Keyboard i
Screenshot: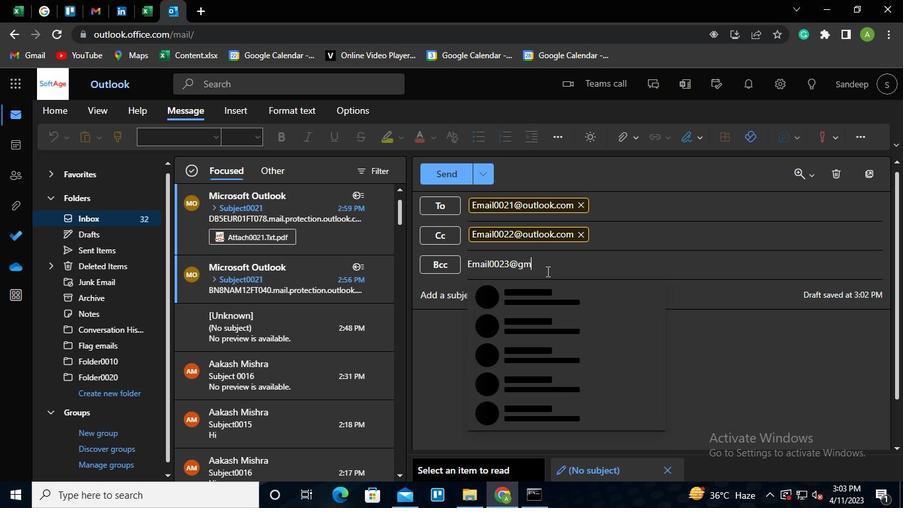 
Action: Keyboard l
Screenshot: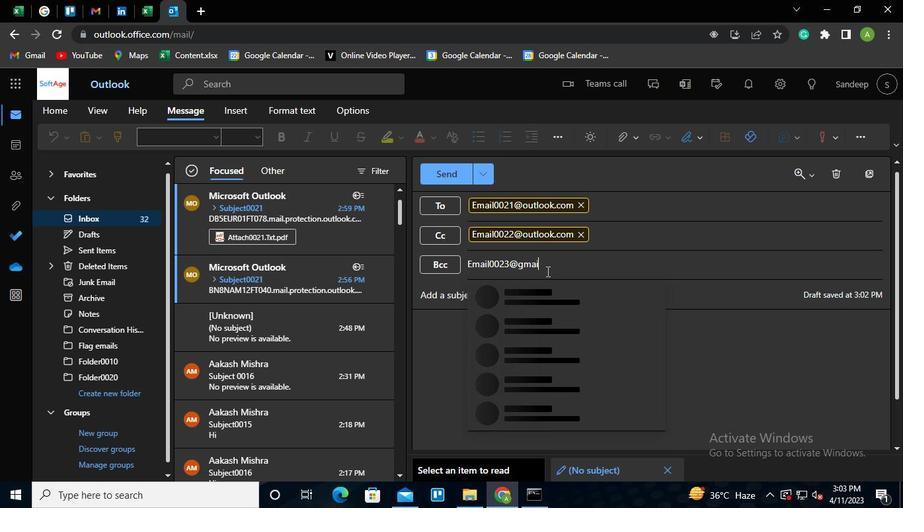 
Action: Keyboard <110>
Screenshot: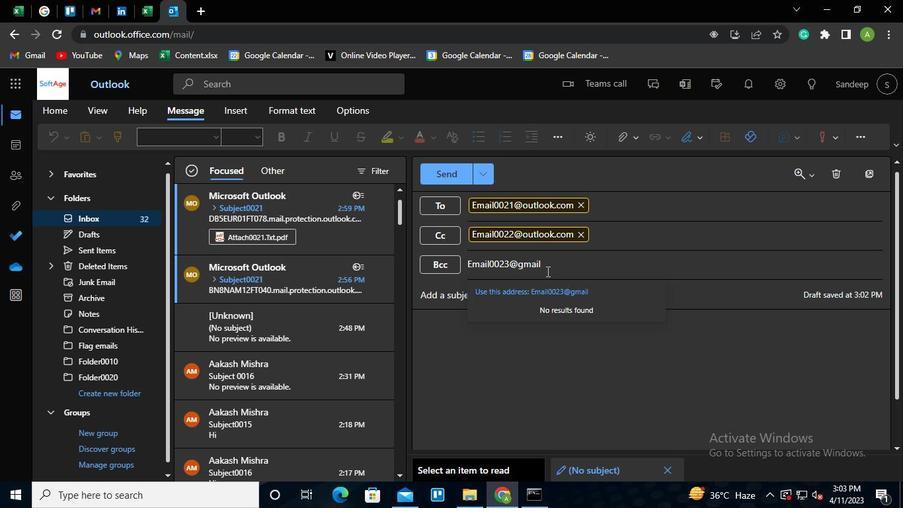 
Action: Keyboard c
Screenshot: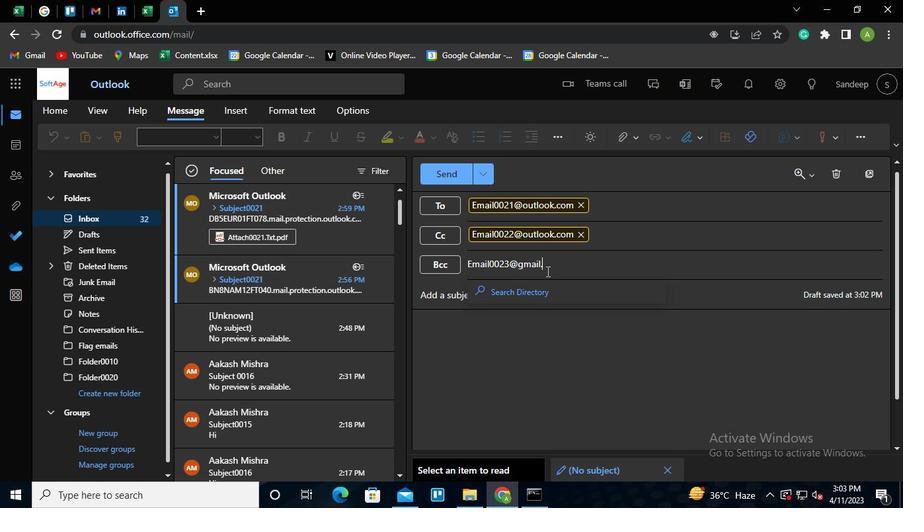 
Action: Keyboard o
Screenshot: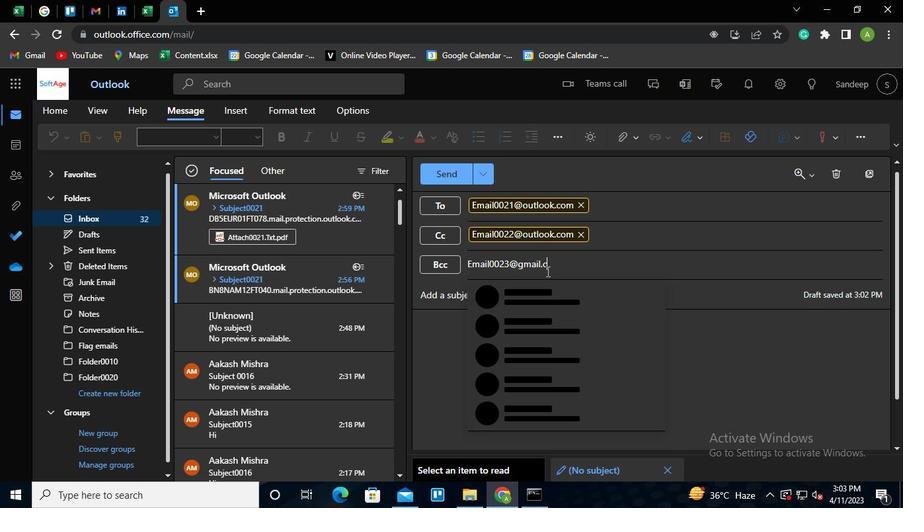
Action: Keyboard m
Screenshot: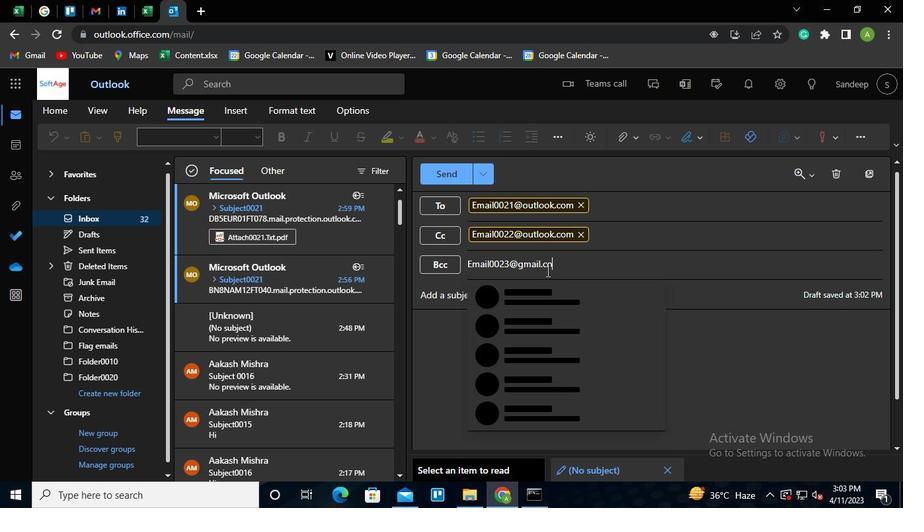 
Action: Keyboard Key.enter
Screenshot: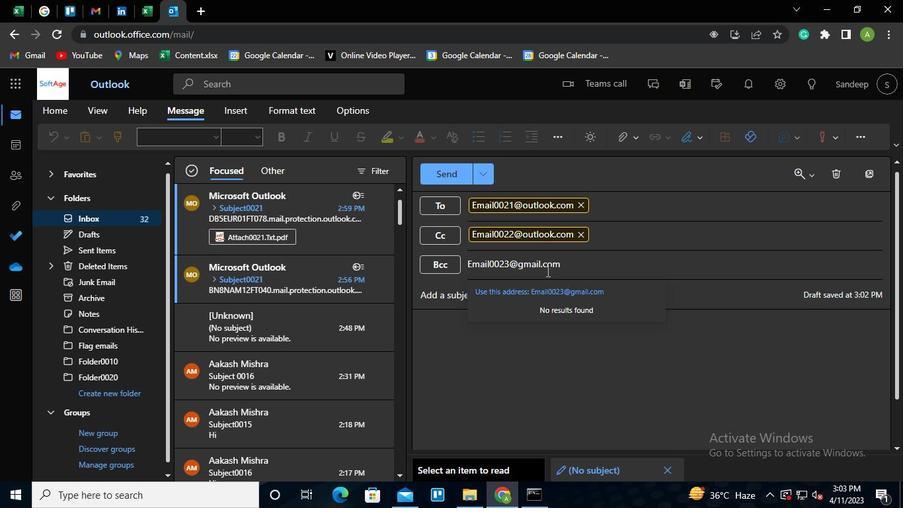 
Action: Mouse moved to (489, 299)
Screenshot: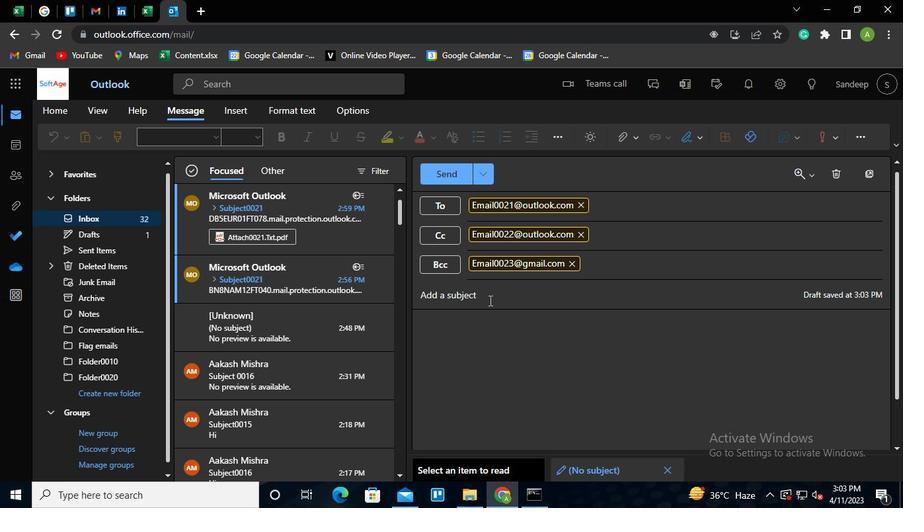 
Action: Mouse pressed left at (489, 299)
Screenshot: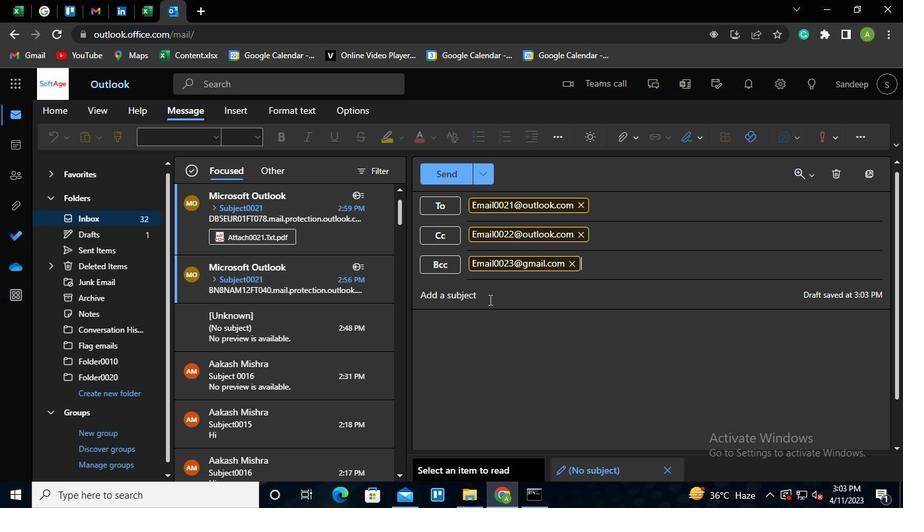 
Action: Mouse moved to (488, 299)
Screenshot: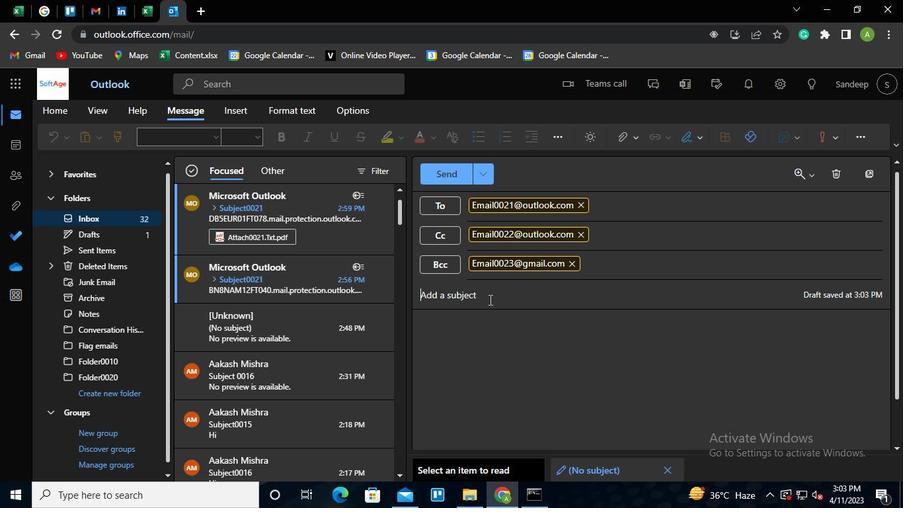 
Action: Keyboard Key.shift
Screenshot: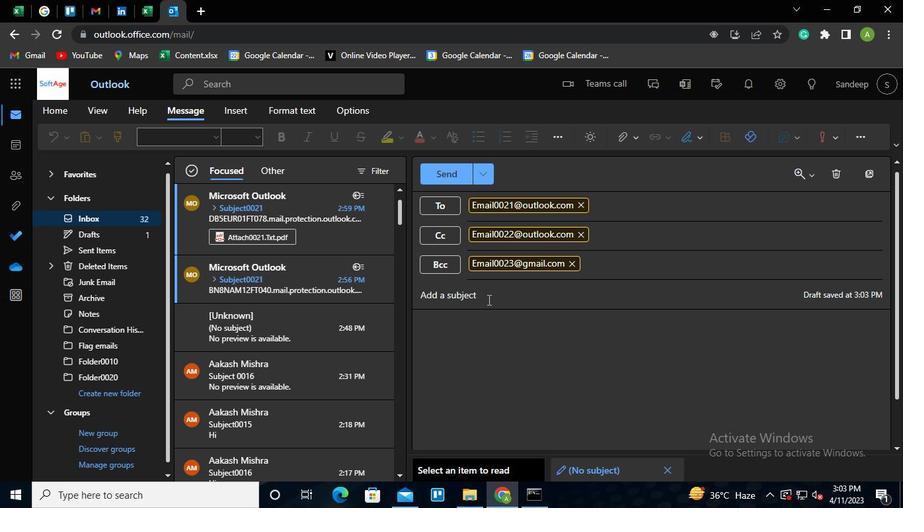 
Action: Keyboard S
Screenshot: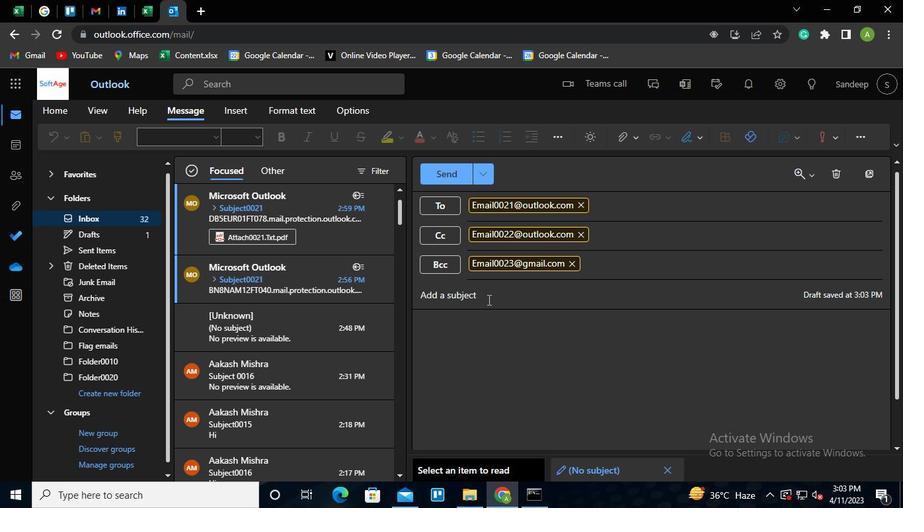 
Action: Keyboard u
Screenshot: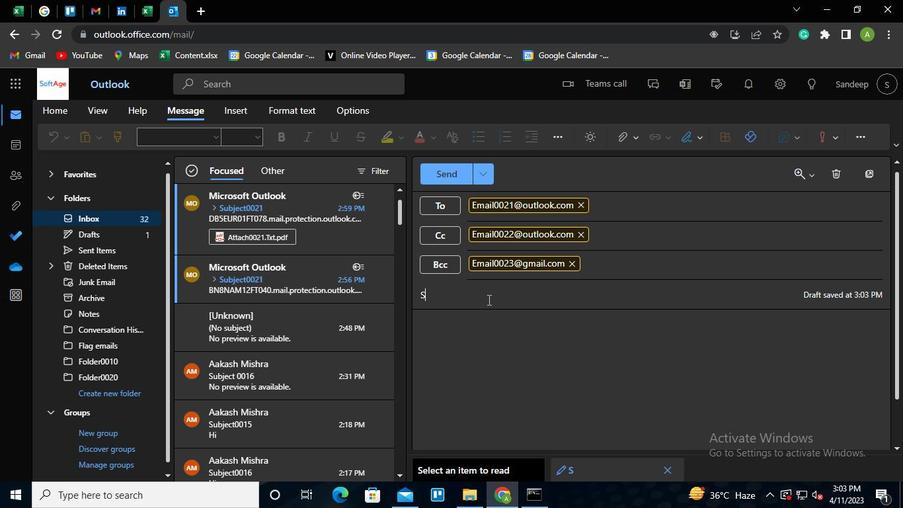 
Action: Keyboard b
Screenshot: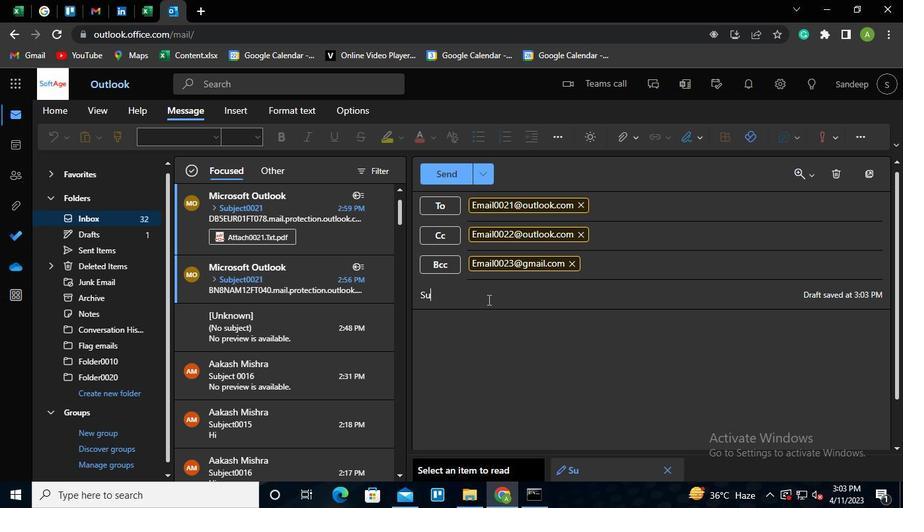 
Action: Keyboard j
Screenshot: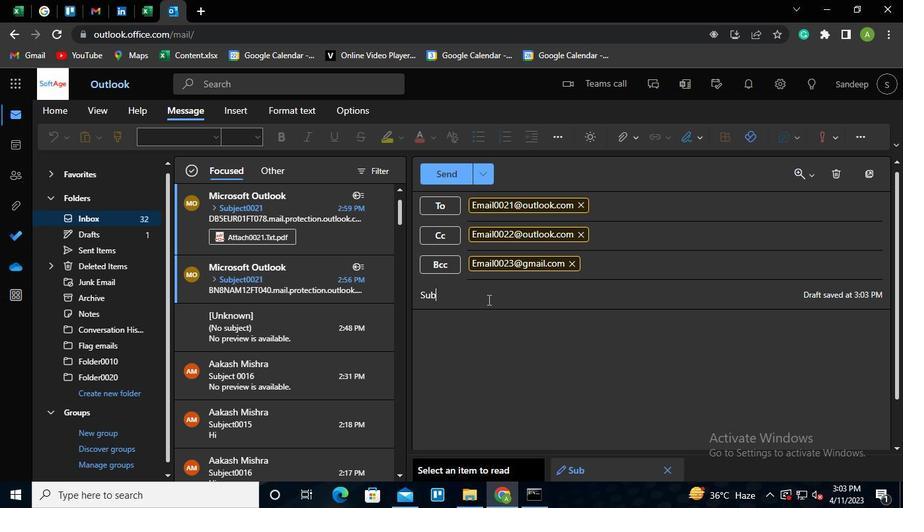 
Action: Keyboard e
Screenshot: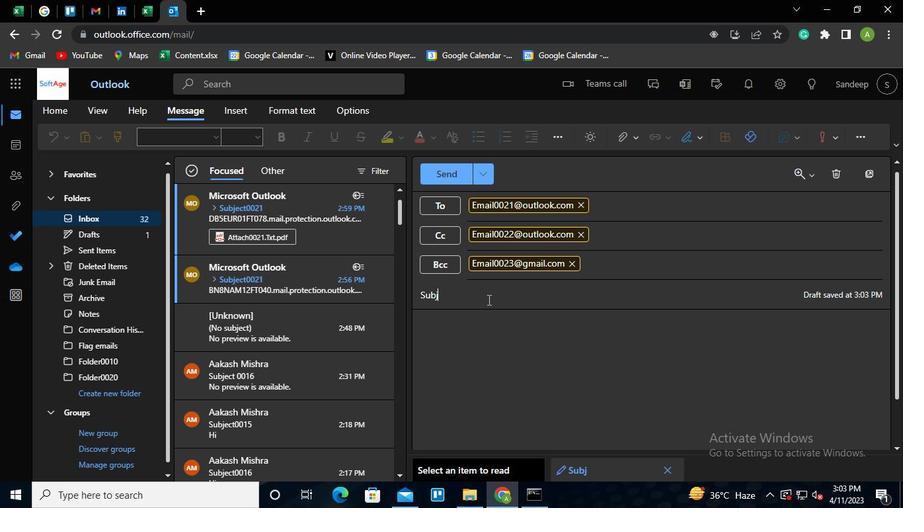 
Action: Keyboard c
Screenshot: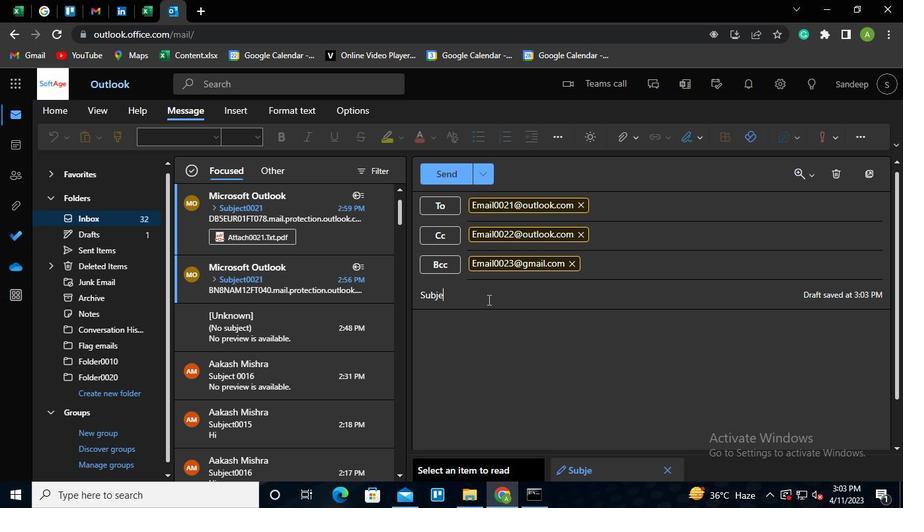
Action: Keyboard t
Screenshot: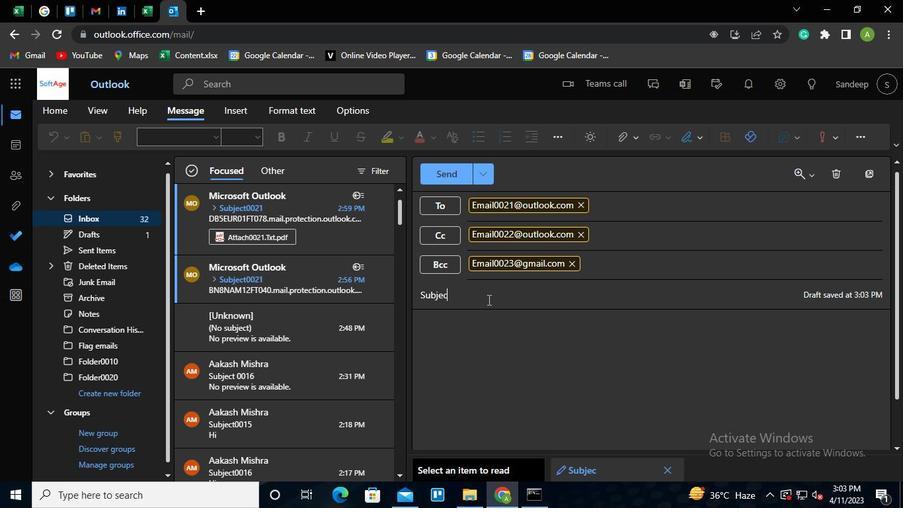 
Action: Keyboard <96>
Screenshot: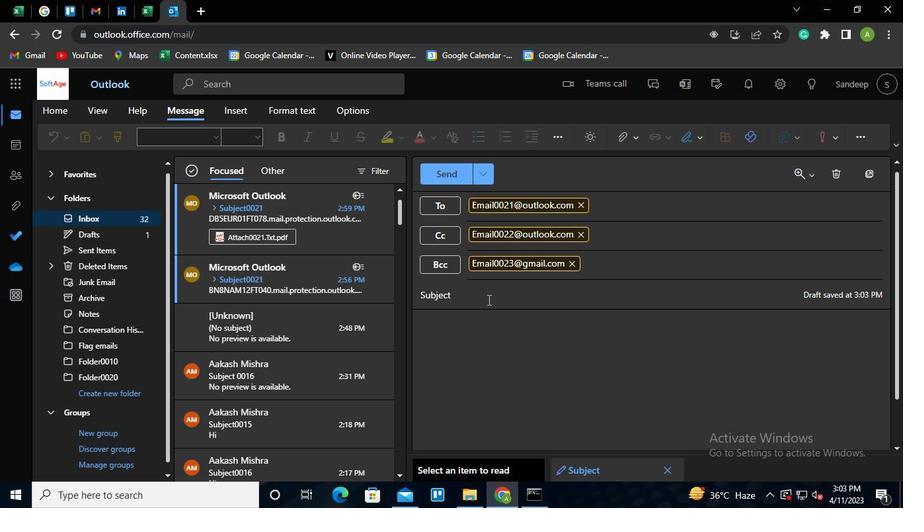 
Action: Keyboard <96>
Screenshot: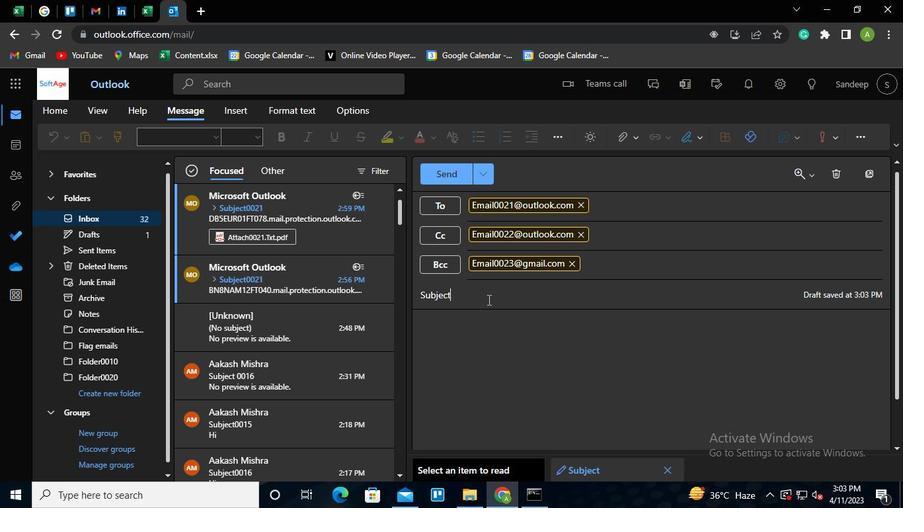 
Action: Keyboard <98>
Screenshot: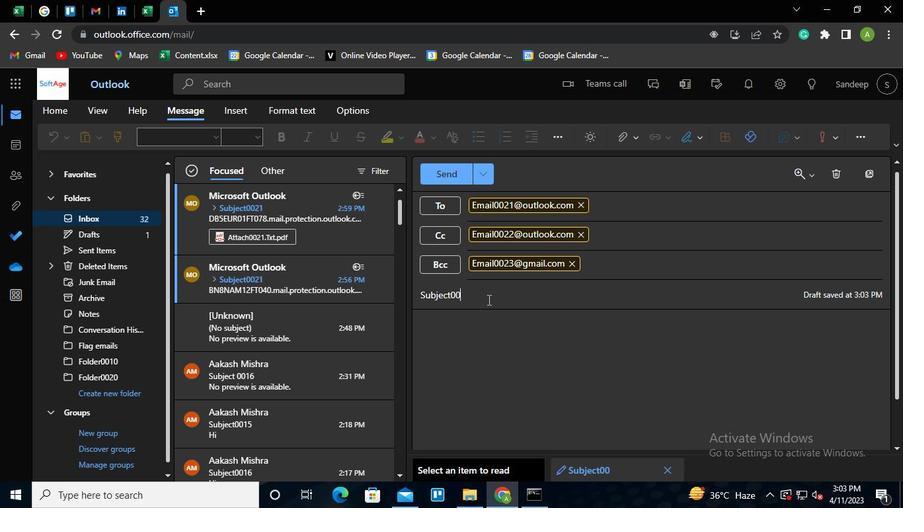 
Action: Keyboard <97>
Screenshot: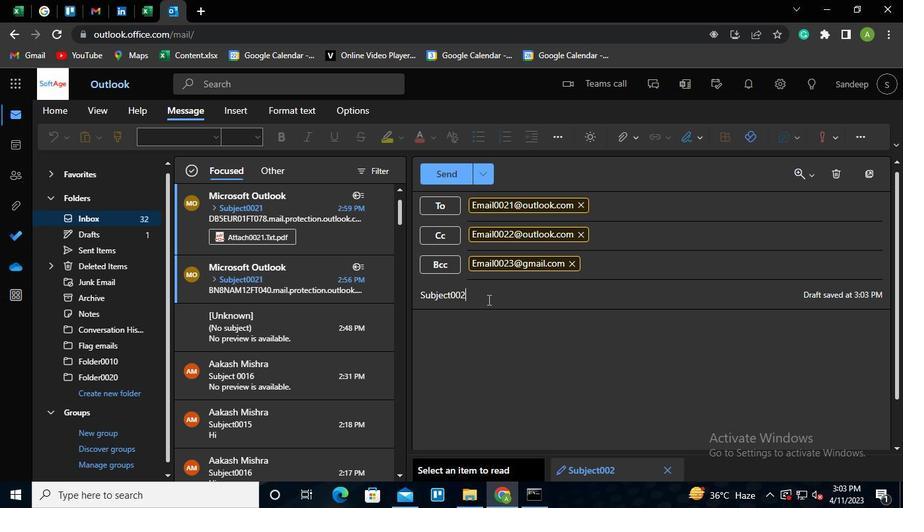 
Action: Keyboard Key.enter
Screenshot: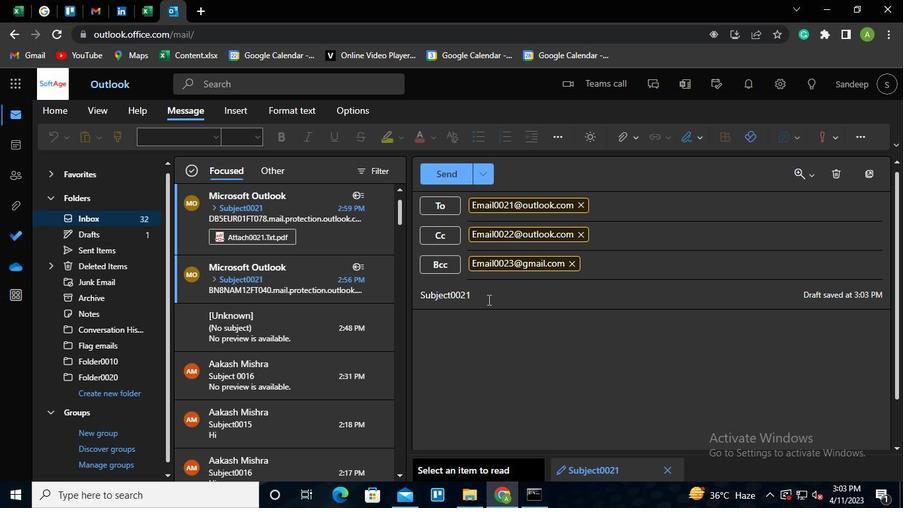 
Action: Keyboard Key.shift
Screenshot: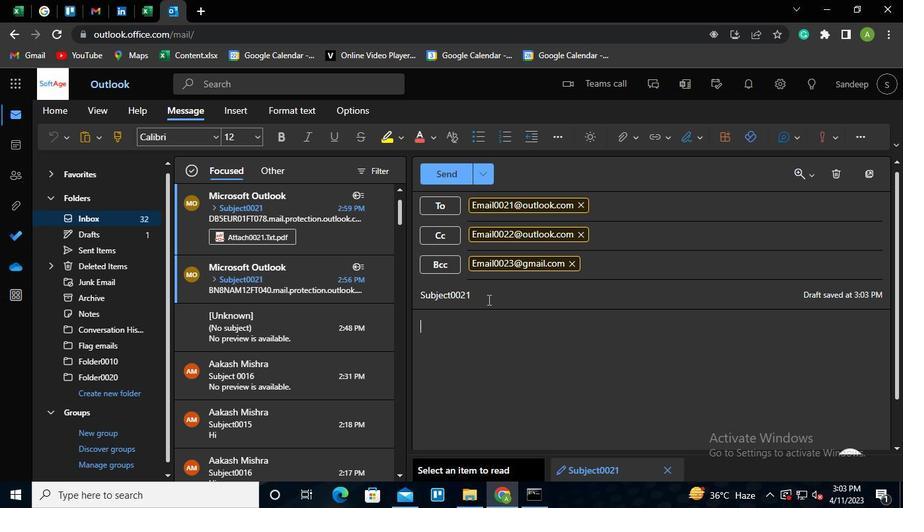 
Action: Keyboard M
Screenshot: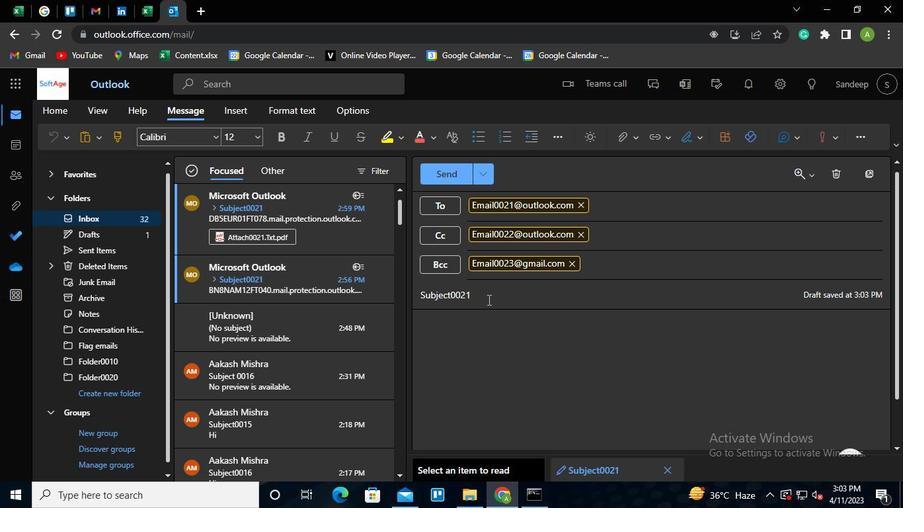
Action: Keyboard e
Screenshot: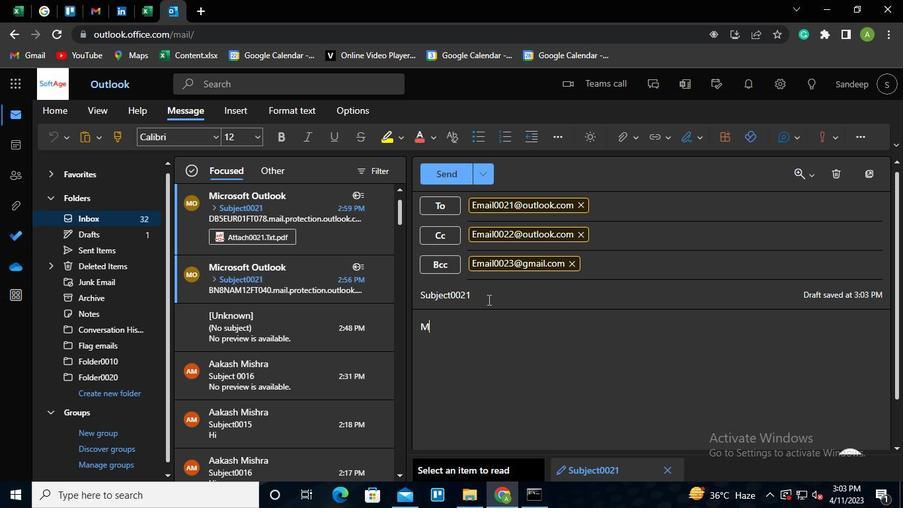 
Action: Keyboard s
Screenshot: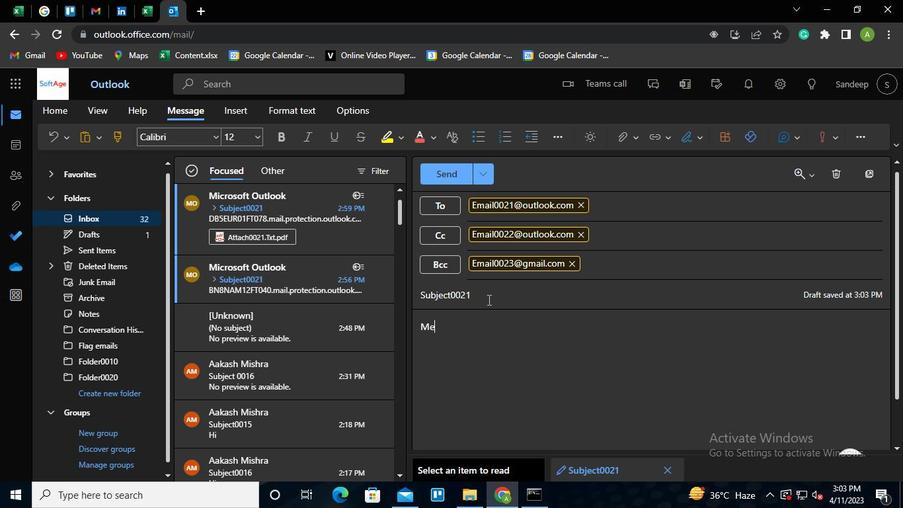 
Action: Keyboard s
Screenshot: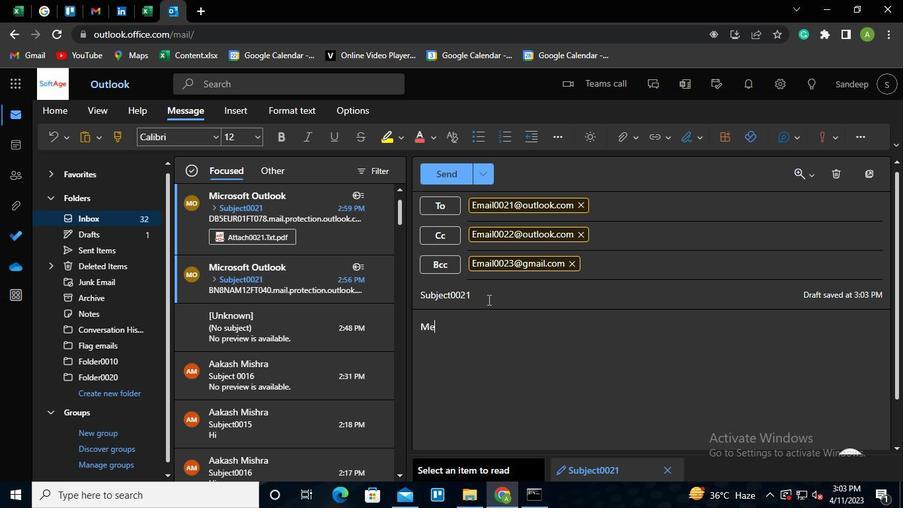 
Action: Keyboard a
Screenshot: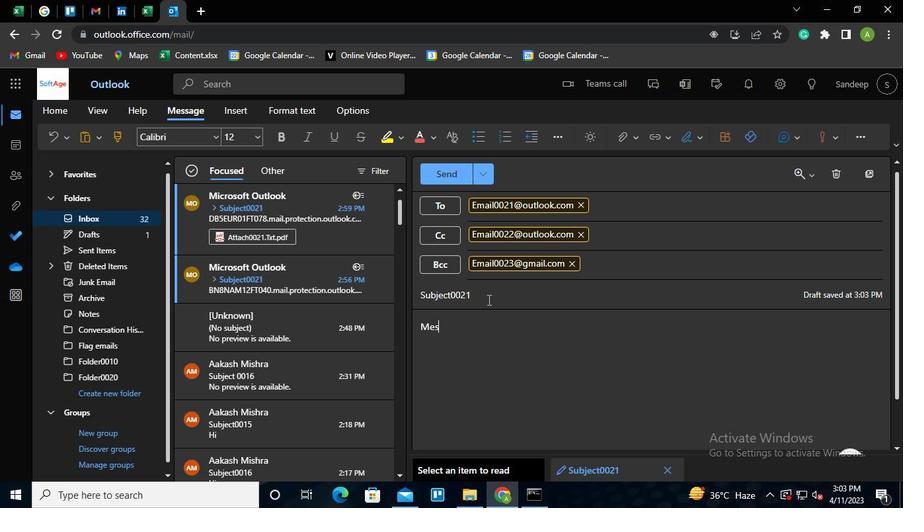 
Action: Keyboard g
Screenshot: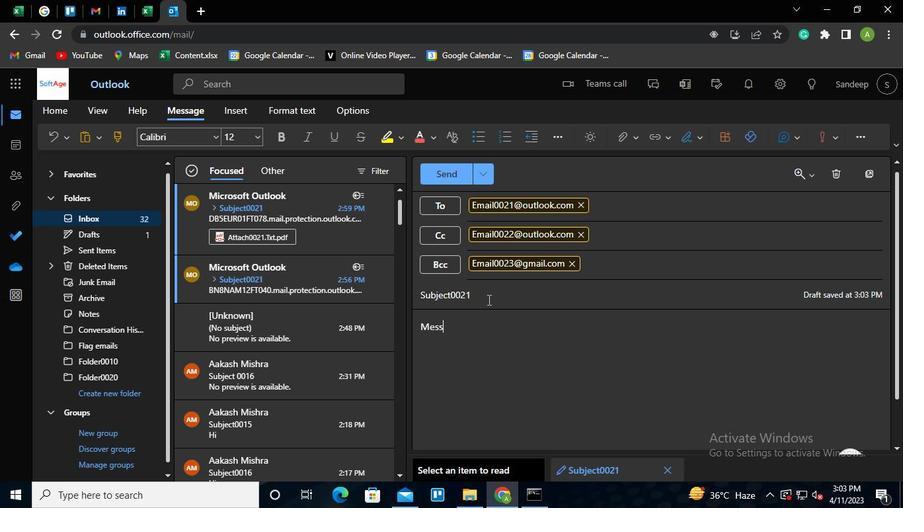 
Action: Keyboard e
Screenshot: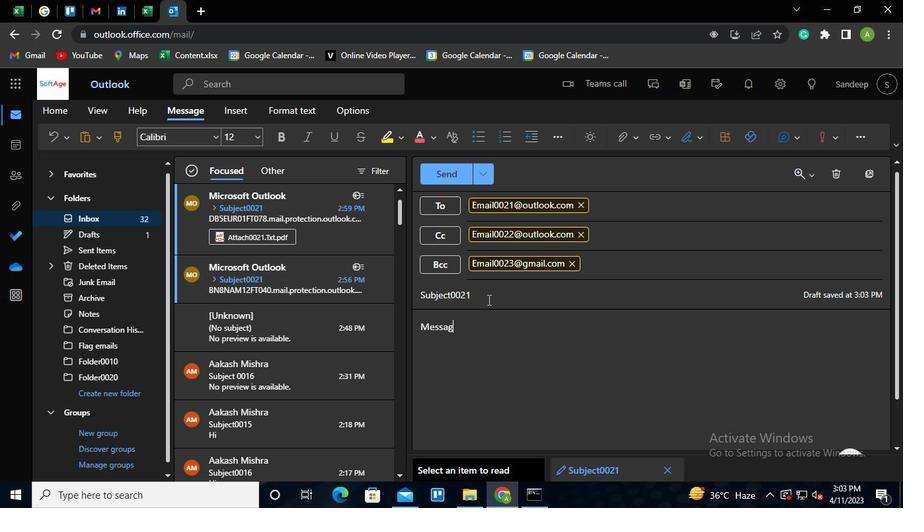 
Action: Keyboard <96>
Screenshot: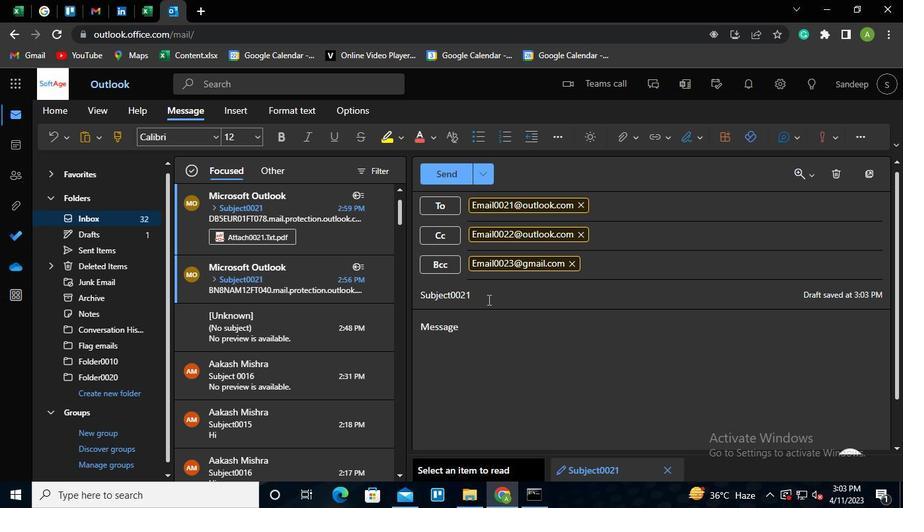 
Action: Keyboard <96>
Screenshot: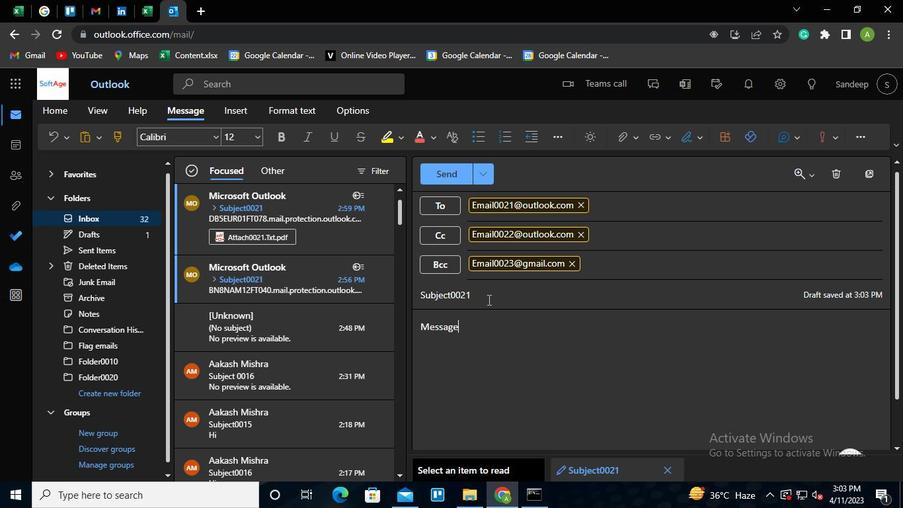 
Action: Keyboard <98>
Screenshot: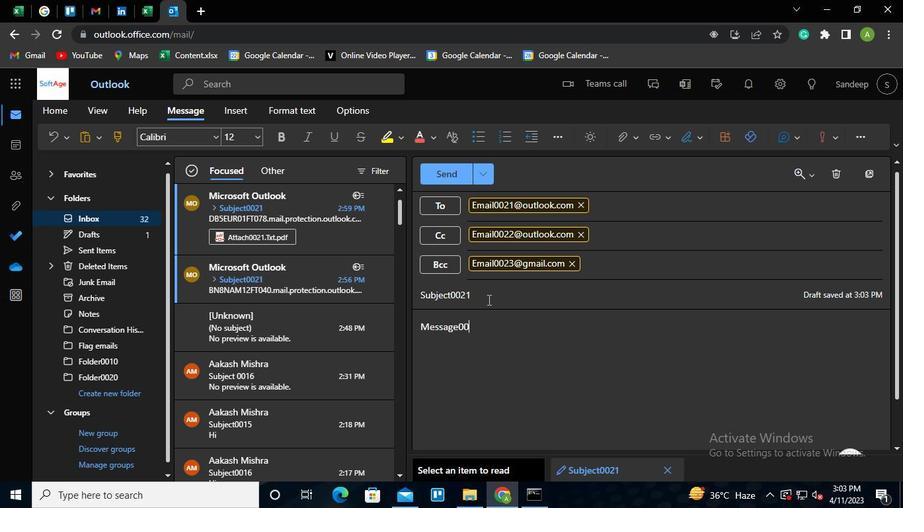 
Action: Keyboard <99>
Screenshot: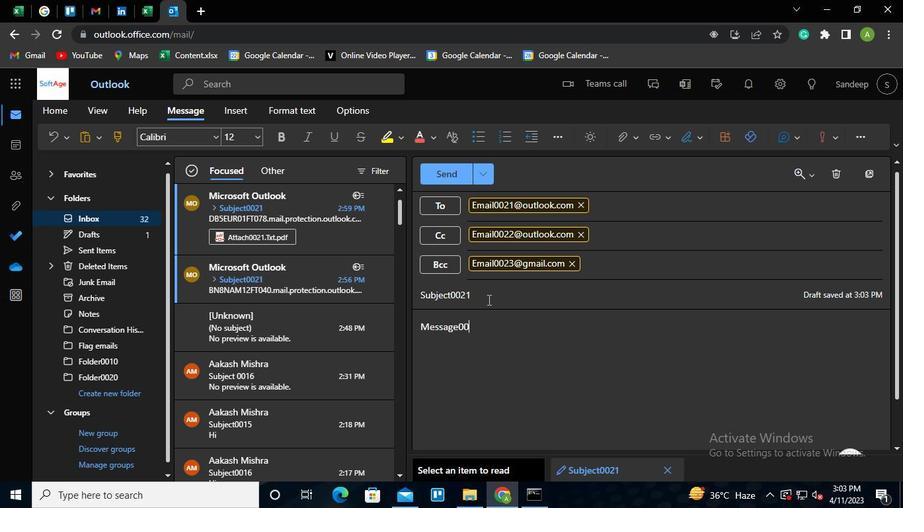 
Action: Mouse moved to (448, 178)
Screenshot: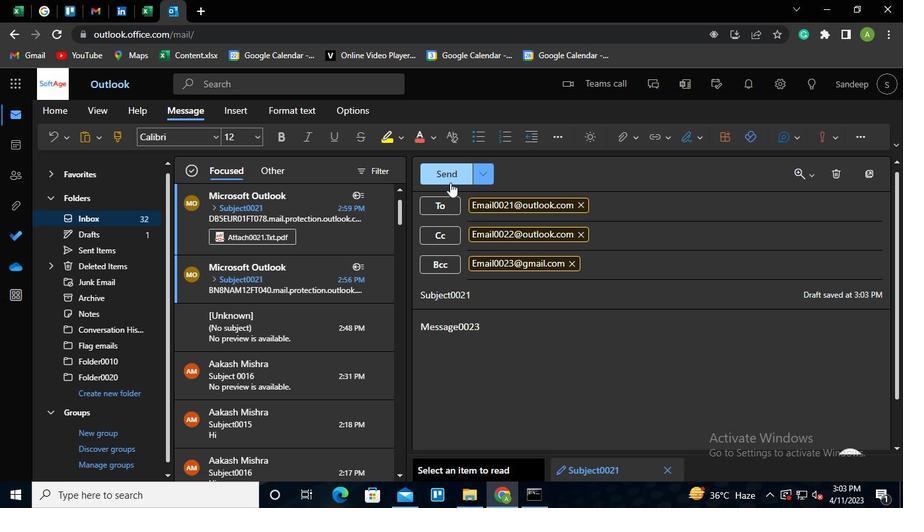 
Action: Mouse pressed left at (448, 178)
Screenshot: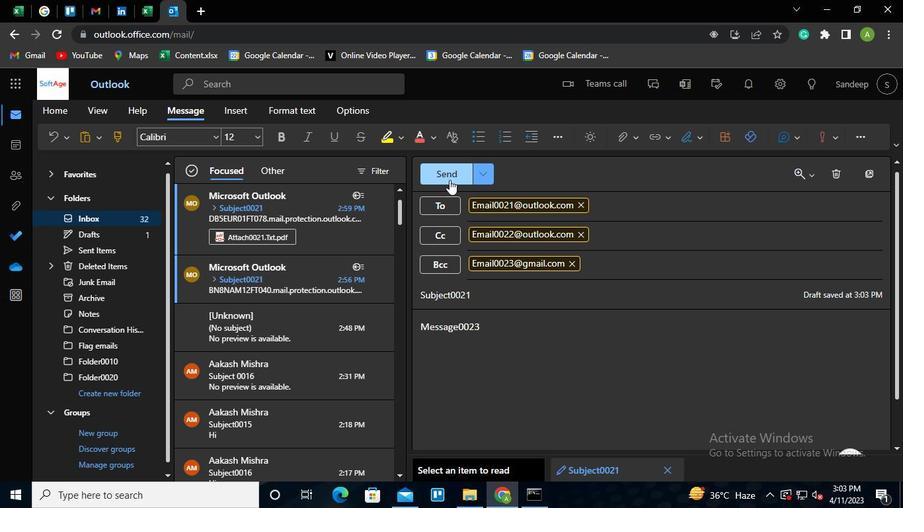 
Action: Mouse moved to (542, 507)
Screenshot: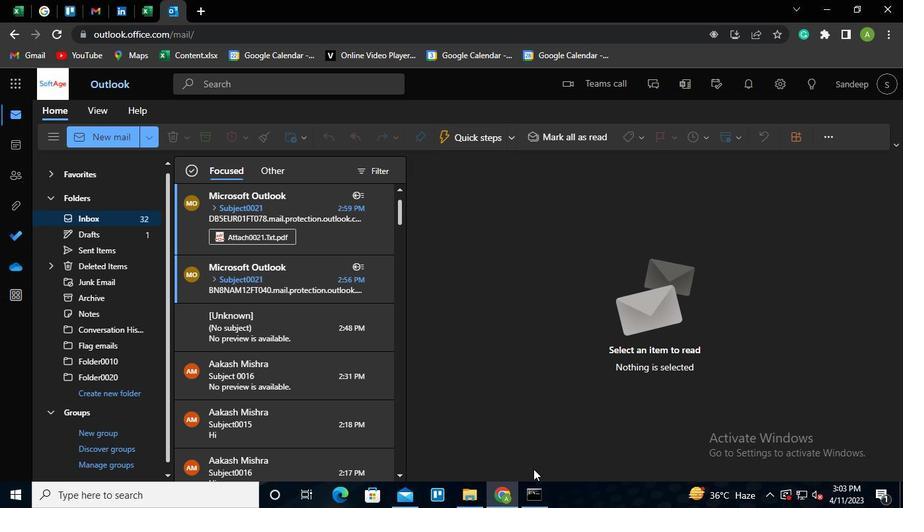 
Action: Mouse pressed left at (542, 507)
Screenshot: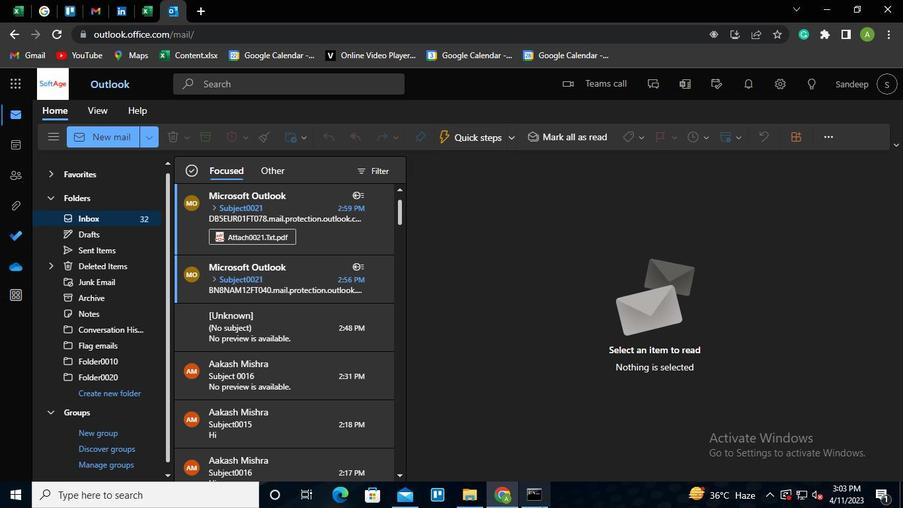 
Action: Mouse moved to (690, 54)
Screenshot: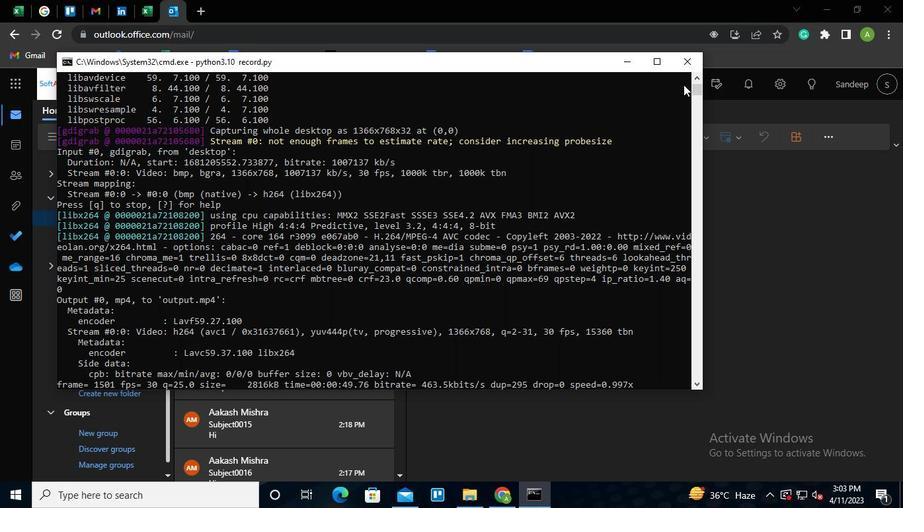 
Action: Mouse pressed left at (690, 54)
Screenshot: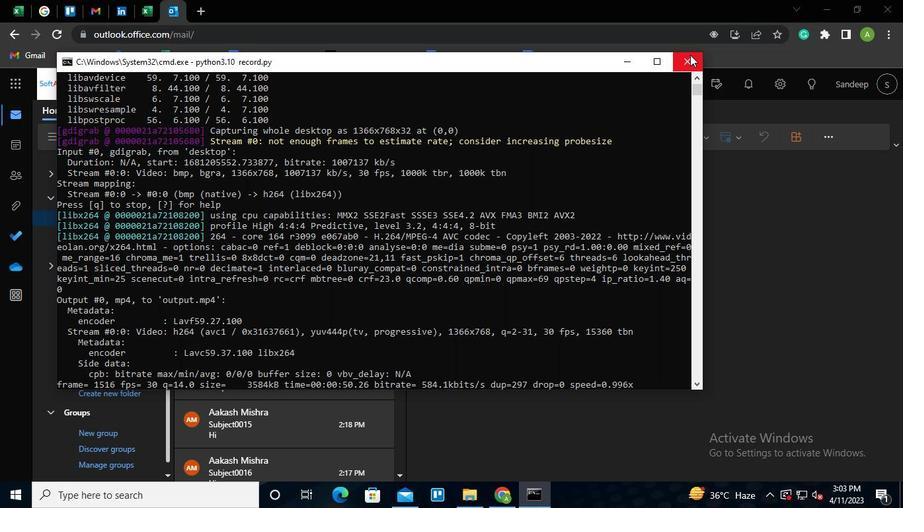 
Action: Mouse moved to (690, 54)
Screenshot: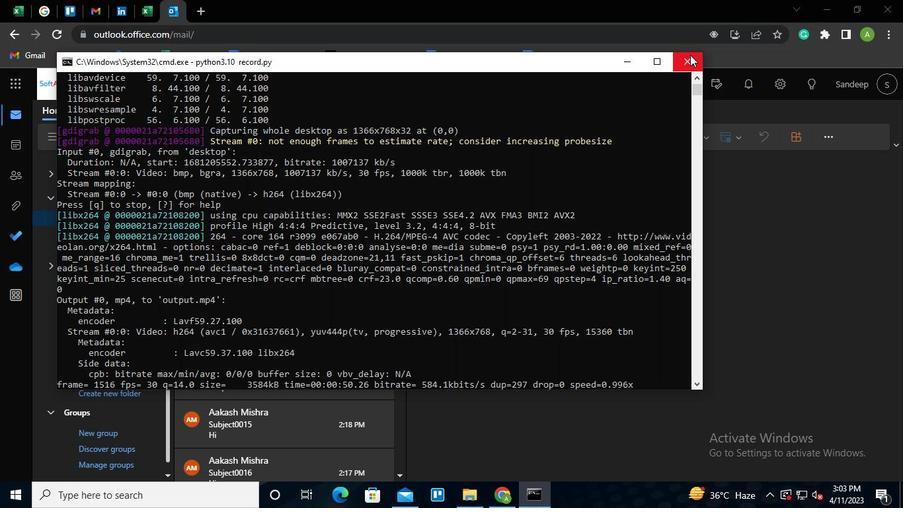 
